 Task: Look for Airbnb properties in Faratsiho, Madagascar from 14th December, 2023 to 30th December, 2023 for 5 adults. Place can be entire room or private room with 5 bedrooms having 5 beds and 5 bathrooms. Property type can be house. Amenities needed are: wifi, TV, free parkinig on premises, gym, breakfast.
Action: Mouse pressed left at (477, 105)
Screenshot: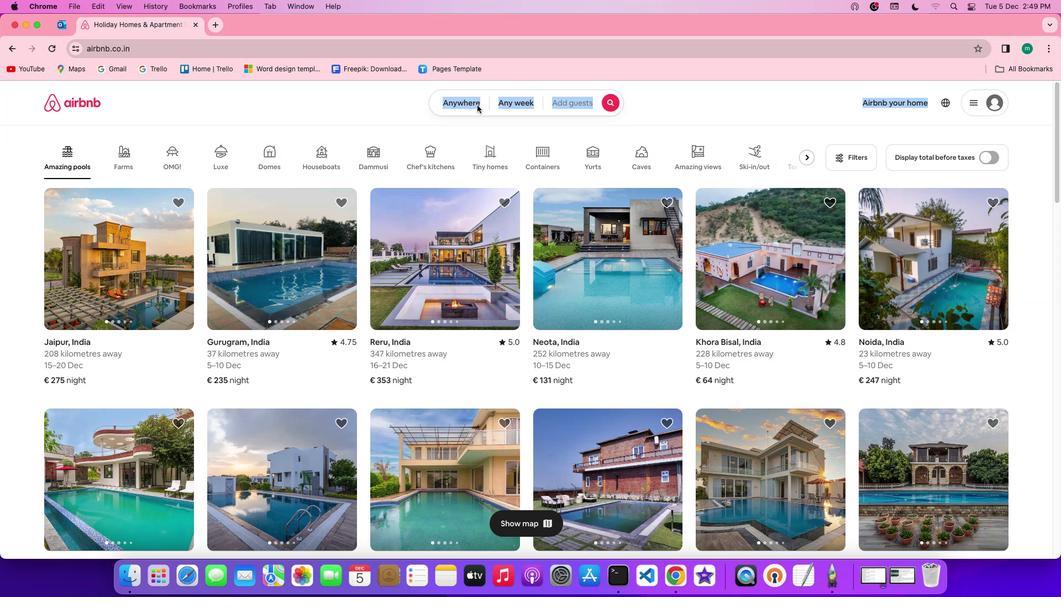 
Action: Mouse moved to (477, 105)
Screenshot: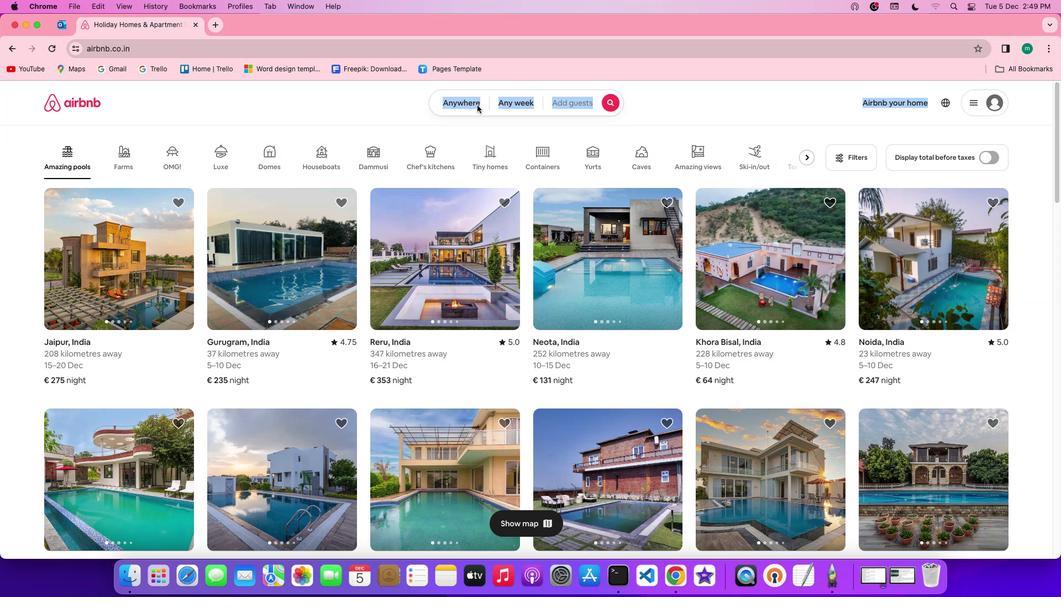 
Action: Mouse pressed left at (477, 105)
Screenshot: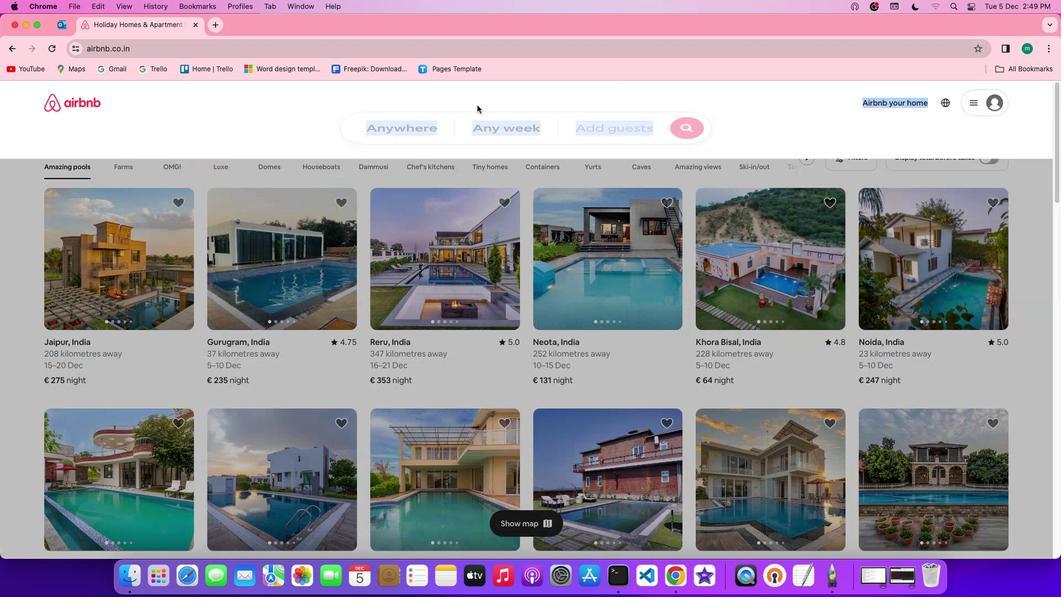 
Action: Mouse moved to (394, 142)
Screenshot: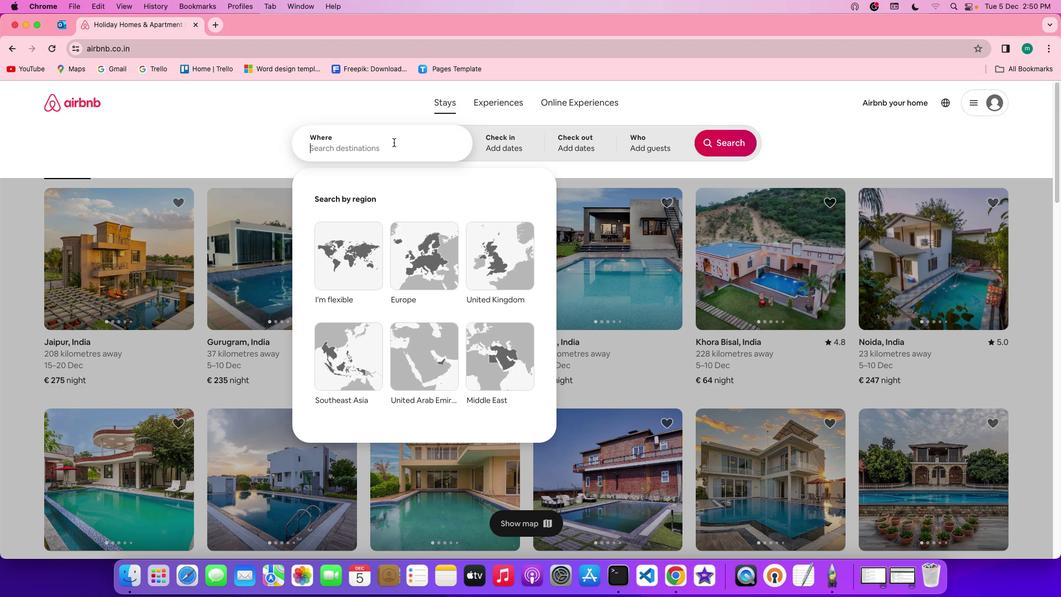 
Action: Mouse pressed left at (394, 142)
Screenshot: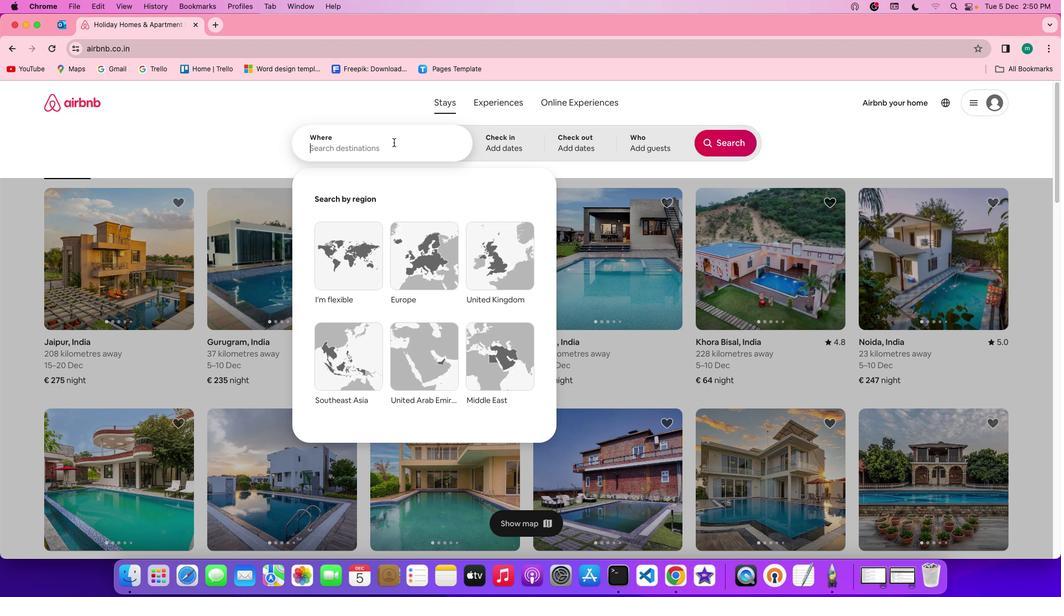 
Action: Key pressed Key.shift'F''a''r''a''t''s''i''h''o'','Key.spaceKey.shift'm''a''d''a''g''a''s''c''a''r'
Screenshot: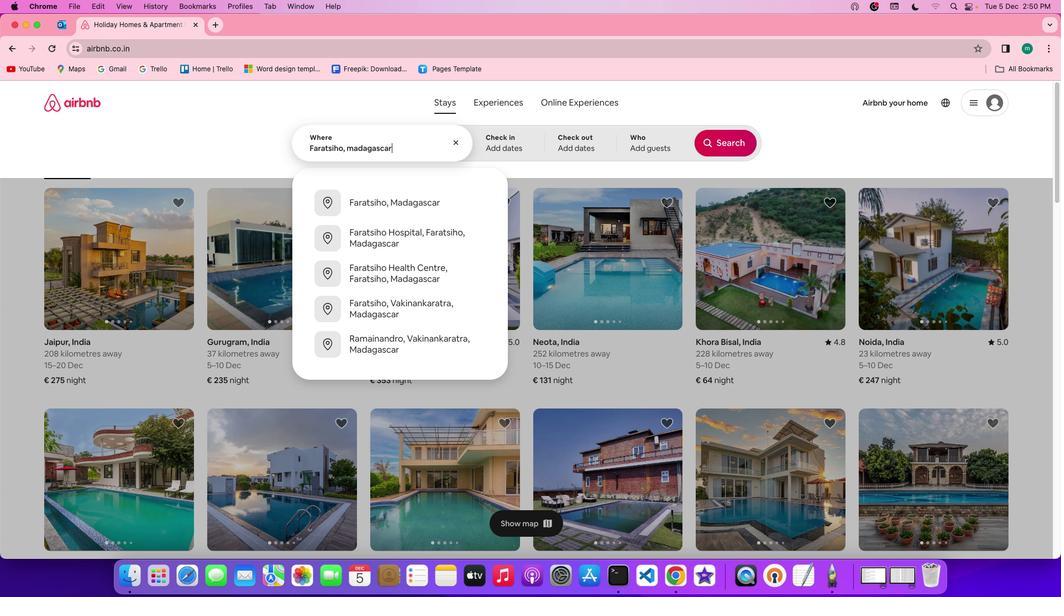 
Action: Mouse moved to (523, 144)
Screenshot: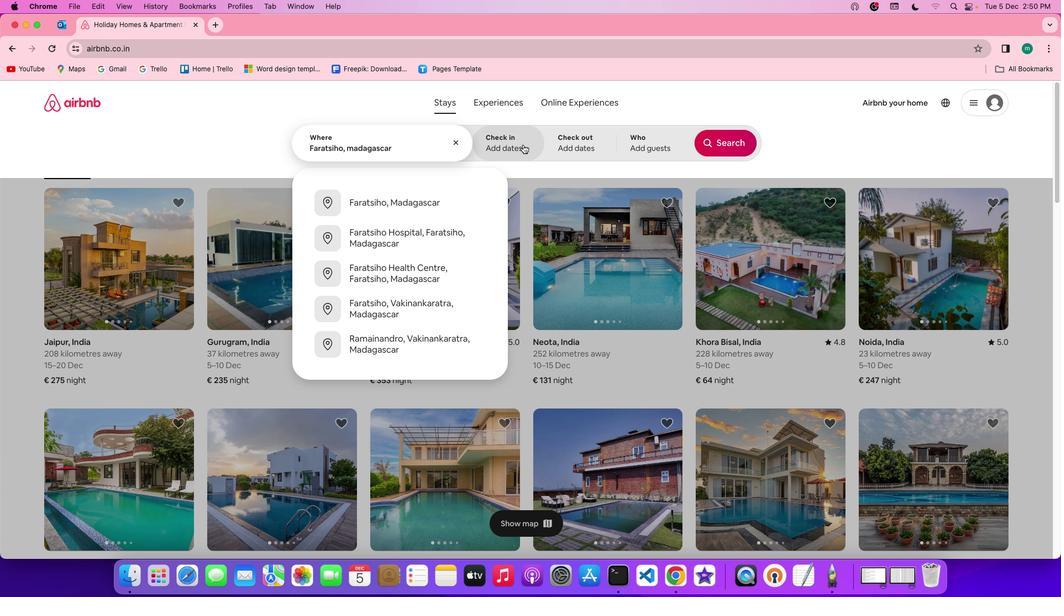 
Action: Mouse pressed left at (523, 144)
Screenshot: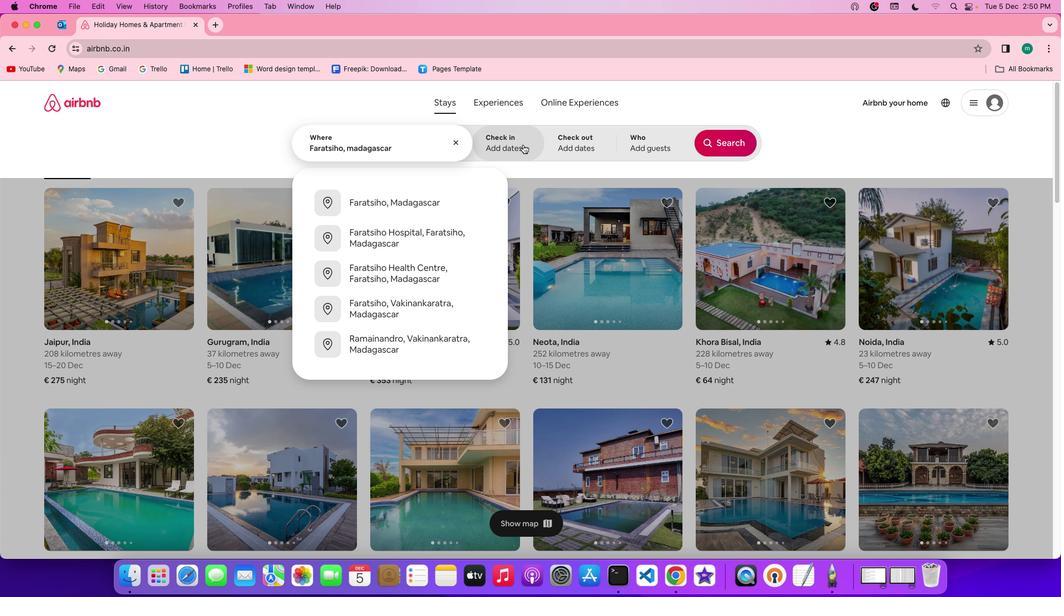 
Action: Mouse moved to (436, 336)
Screenshot: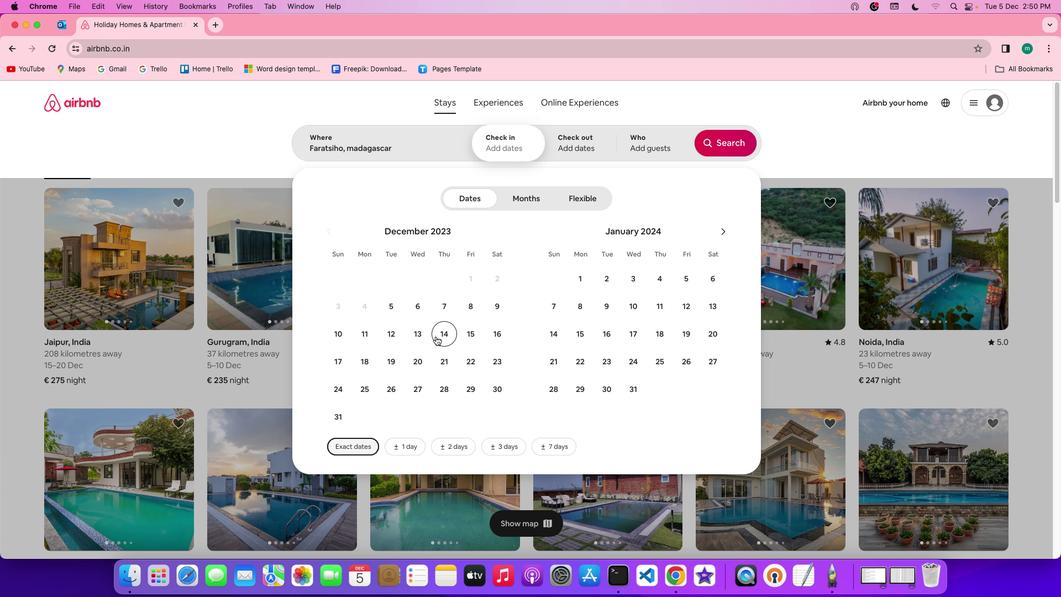 
Action: Mouse pressed left at (436, 336)
Screenshot: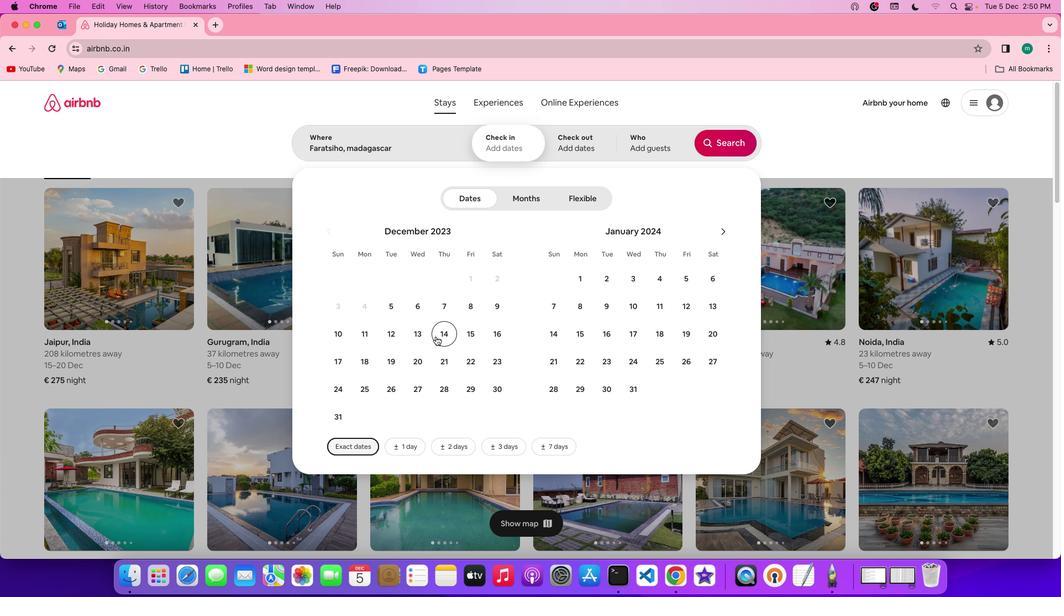 
Action: Mouse moved to (488, 384)
Screenshot: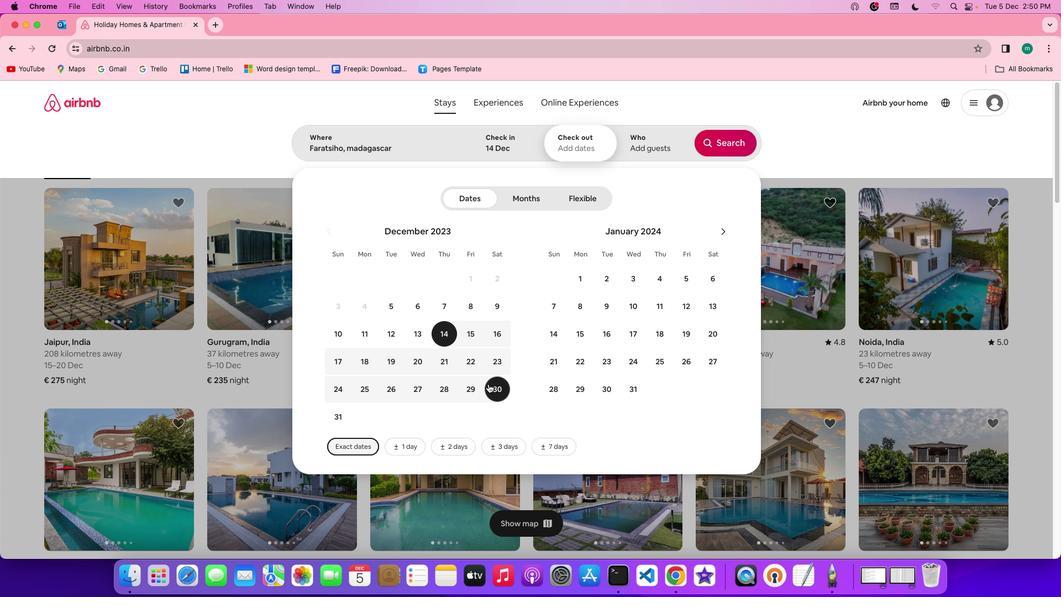 
Action: Mouse pressed left at (488, 384)
Screenshot: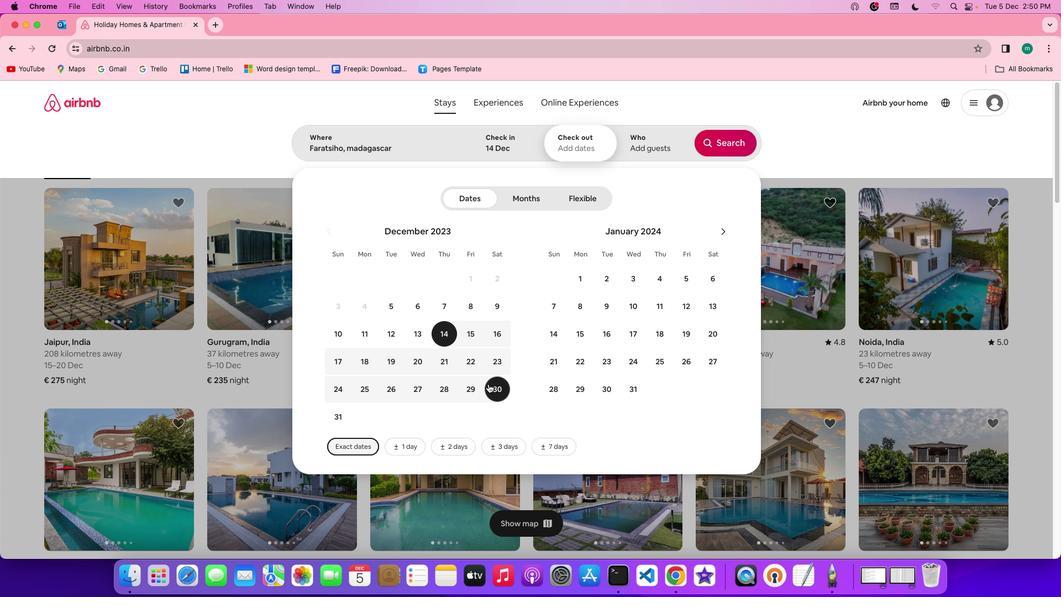 
Action: Mouse moved to (645, 150)
Screenshot: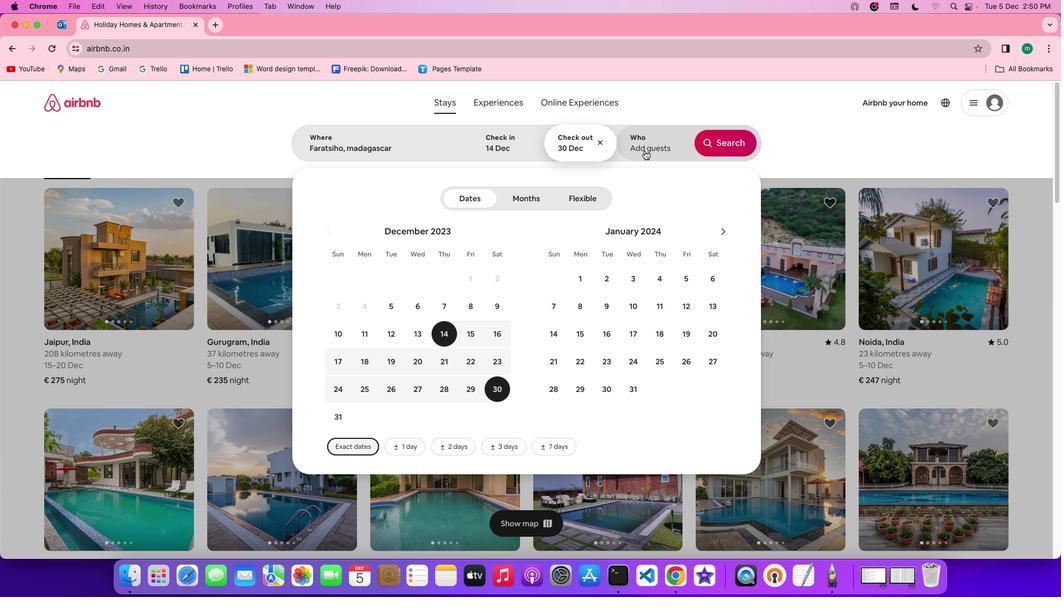 
Action: Mouse pressed left at (645, 150)
Screenshot: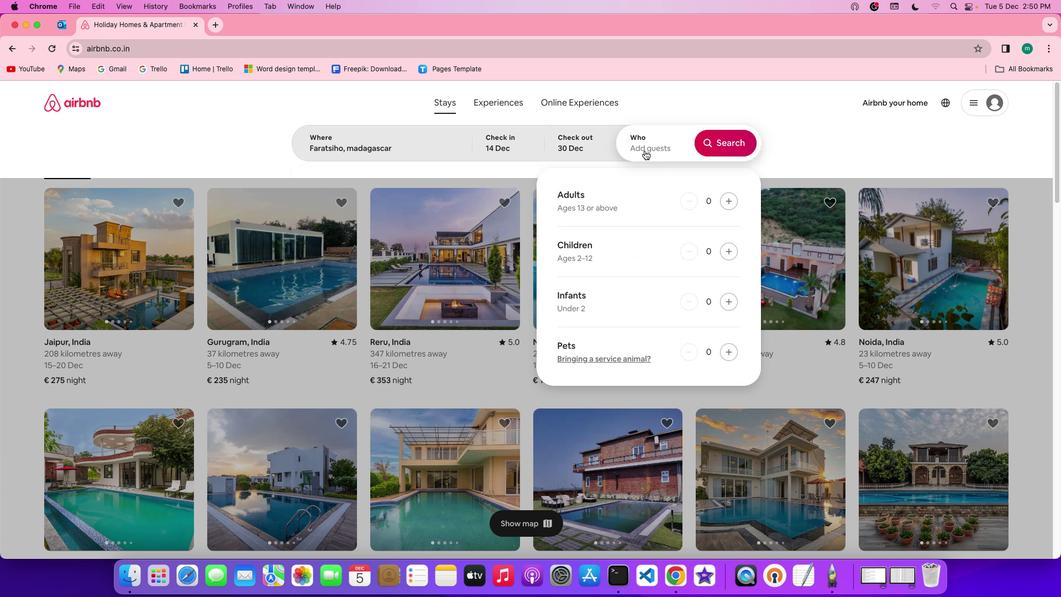 
Action: Mouse moved to (725, 202)
Screenshot: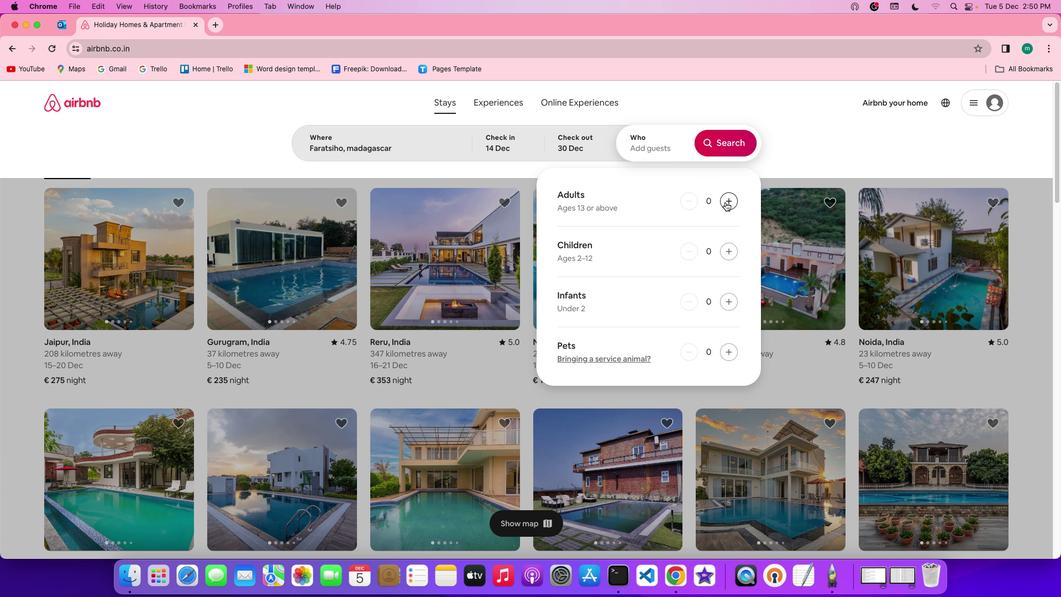 
Action: Mouse pressed left at (725, 202)
Screenshot: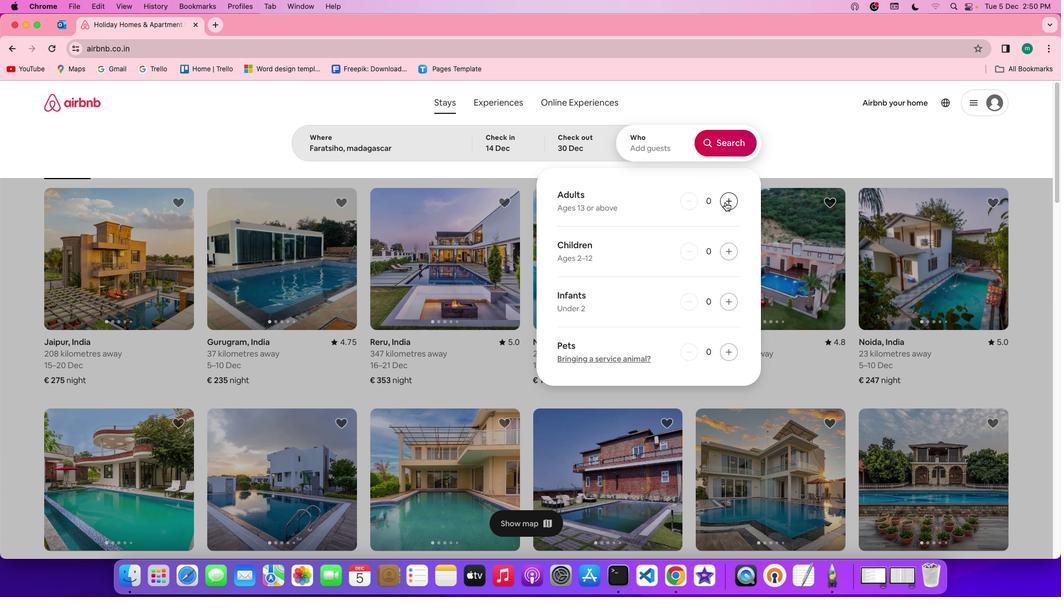 
Action: Mouse pressed left at (725, 202)
Screenshot: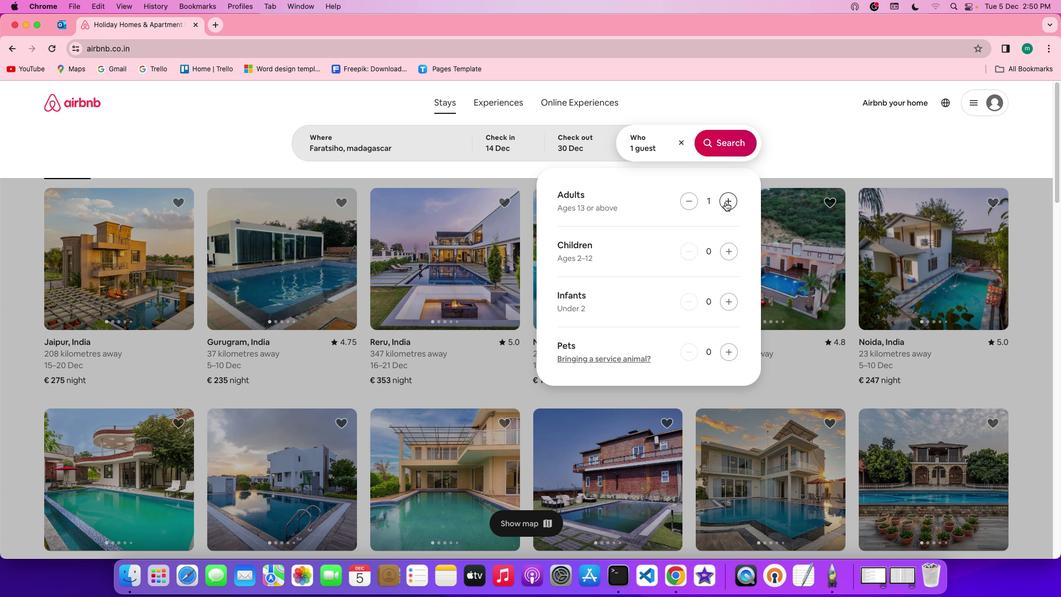 
Action: Mouse pressed left at (725, 202)
Screenshot: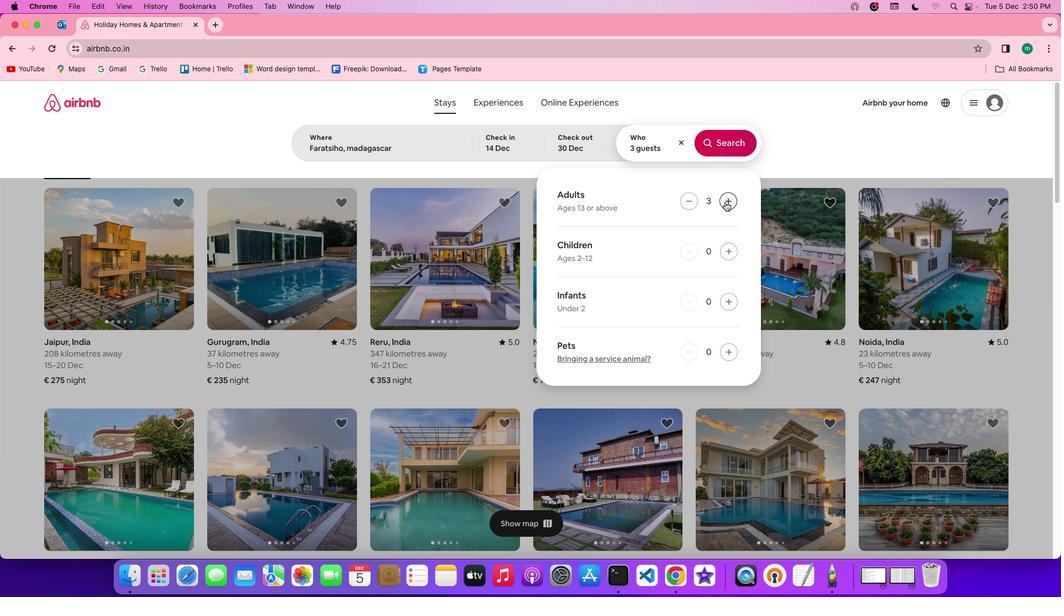 
Action: Mouse pressed left at (725, 202)
Screenshot: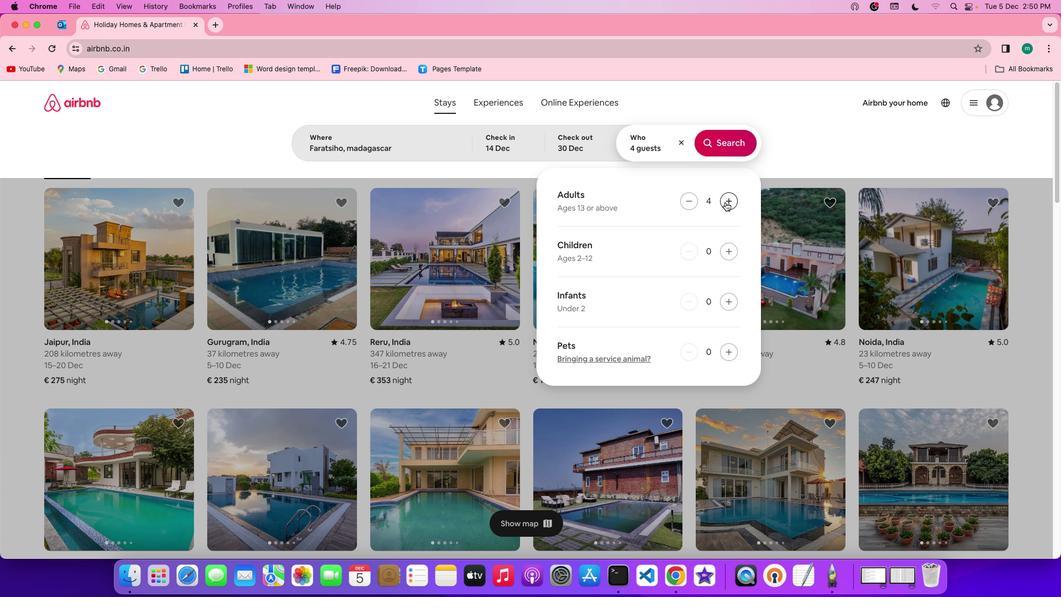 
Action: Mouse pressed left at (725, 202)
Screenshot: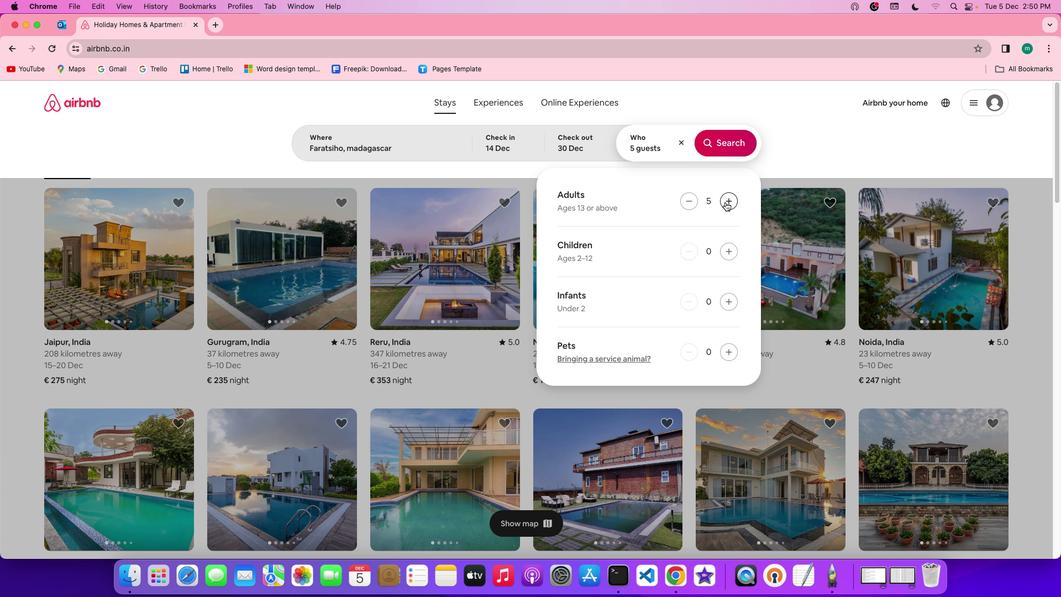 
Action: Mouse moved to (731, 149)
Screenshot: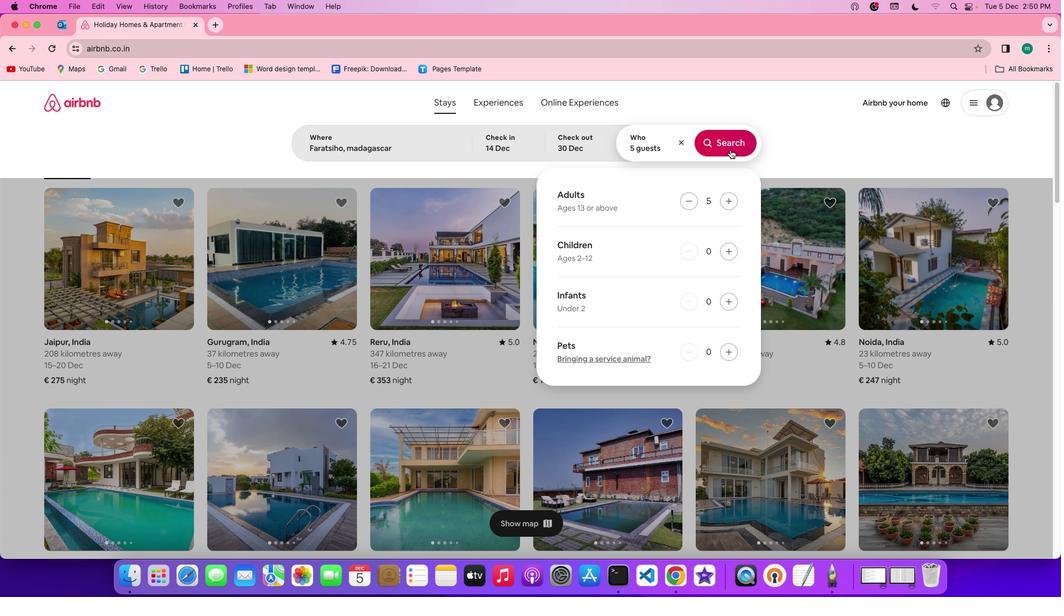 
Action: Mouse pressed left at (731, 149)
Screenshot: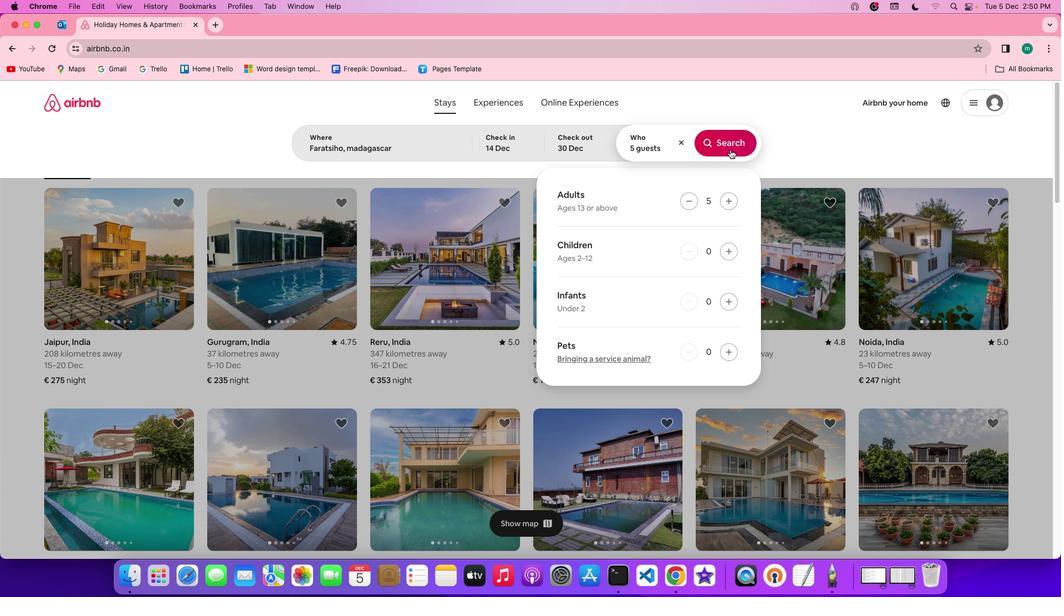 
Action: Mouse moved to (891, 150)
Screenshot: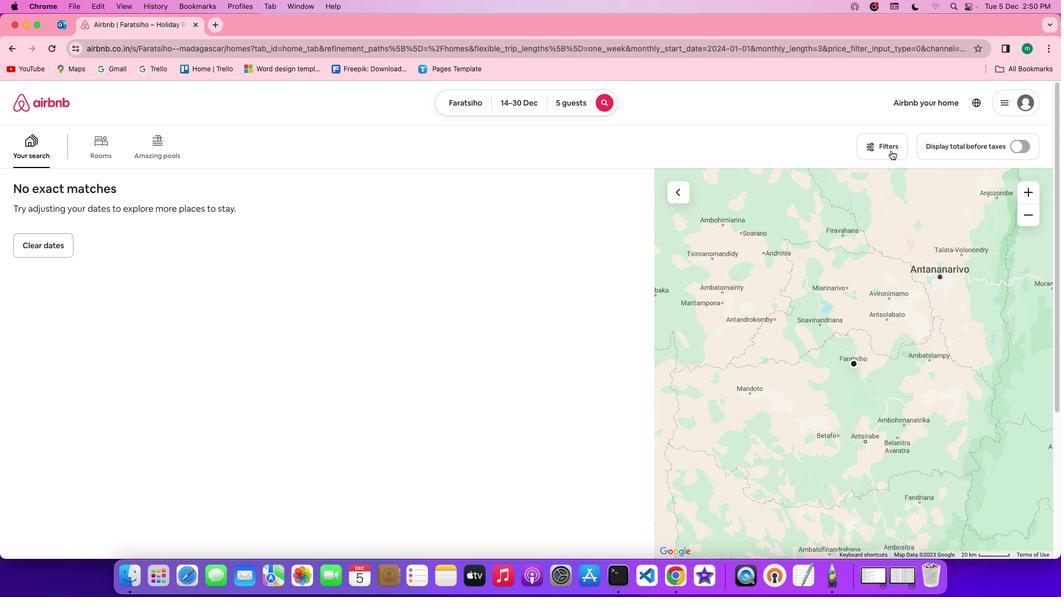 
Action: Mouse pressed left at (891, 150)
Screenshot: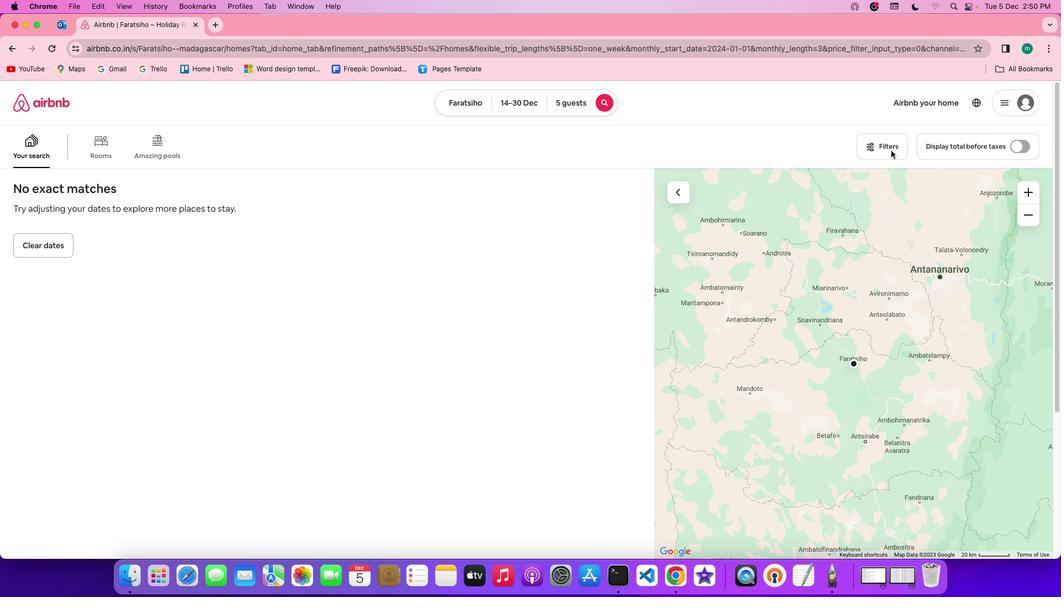 
Action: Mouse moved to (503, 343)
Screenshot: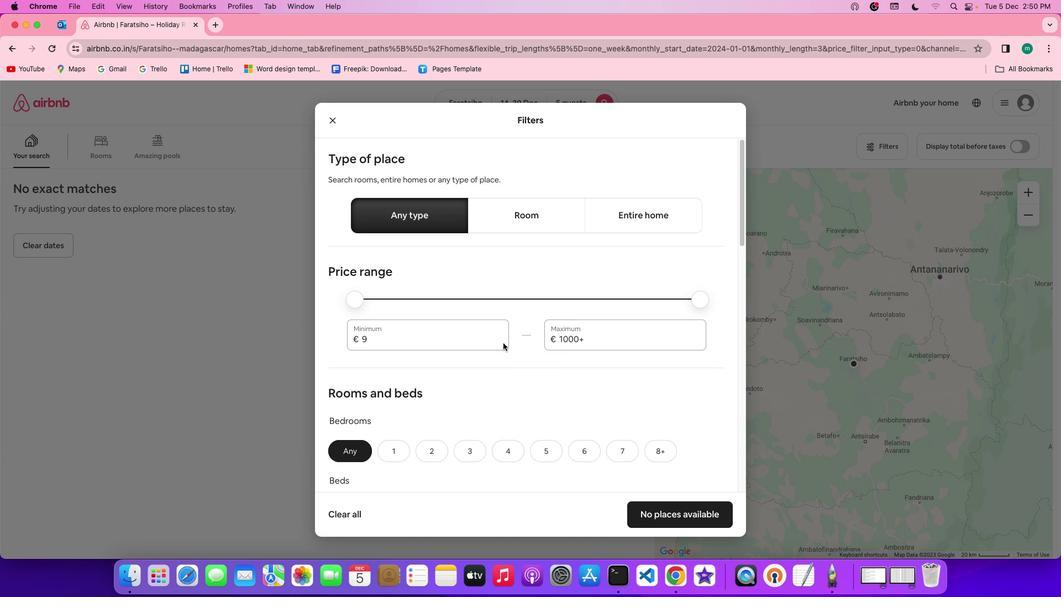 
Action: Mouse scrolled (503, 343) with delta (0, 0)
Screenshot: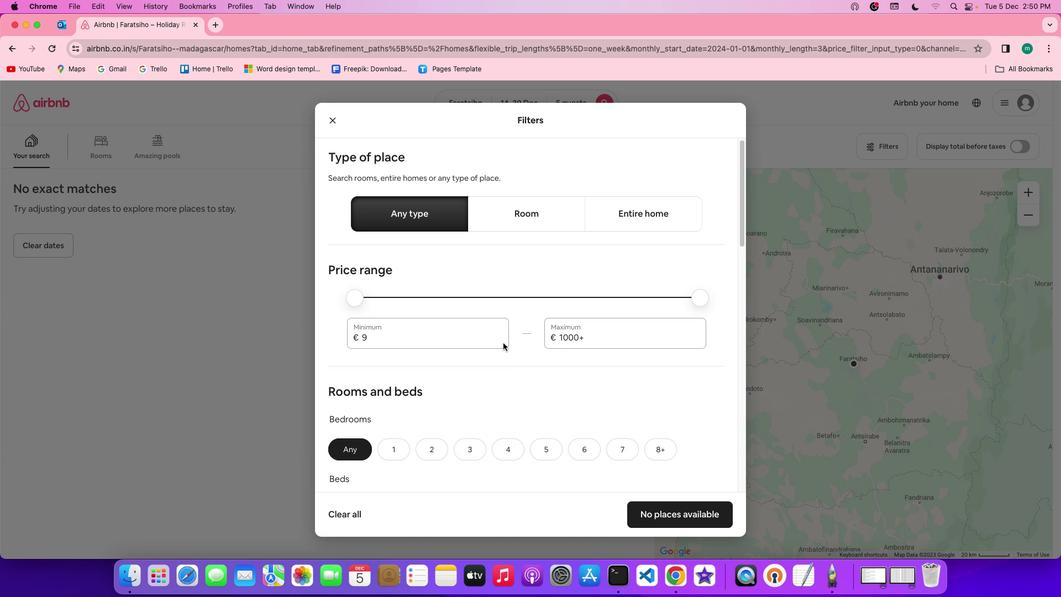 
Action: Mouse scrolled (503, 343) with delta (0, 0)
Screenshot: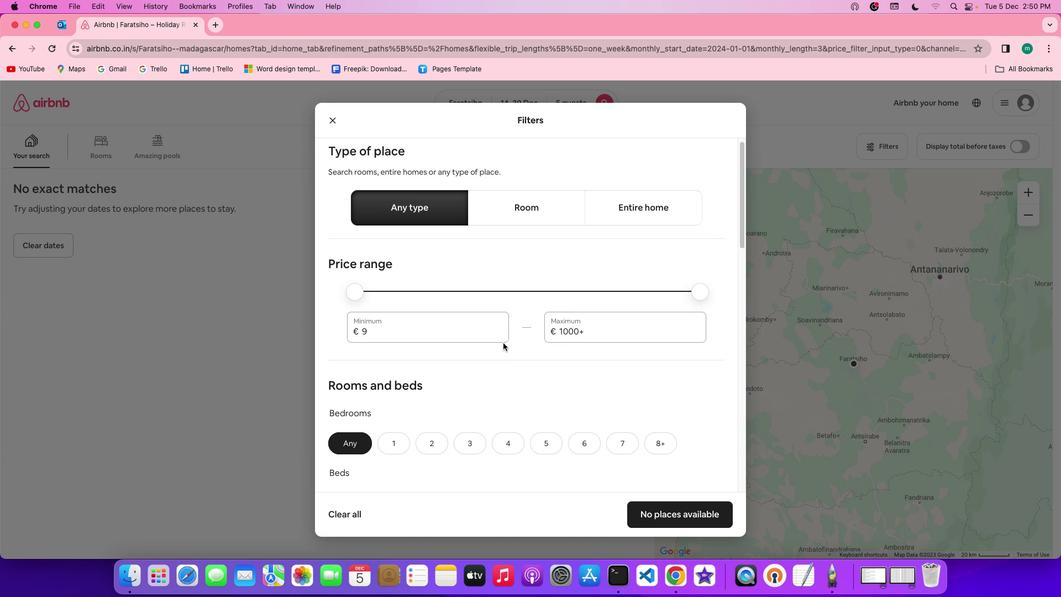 
Action: Mouse scrolled (503, 343) with delta (0, 0)
Screenshot: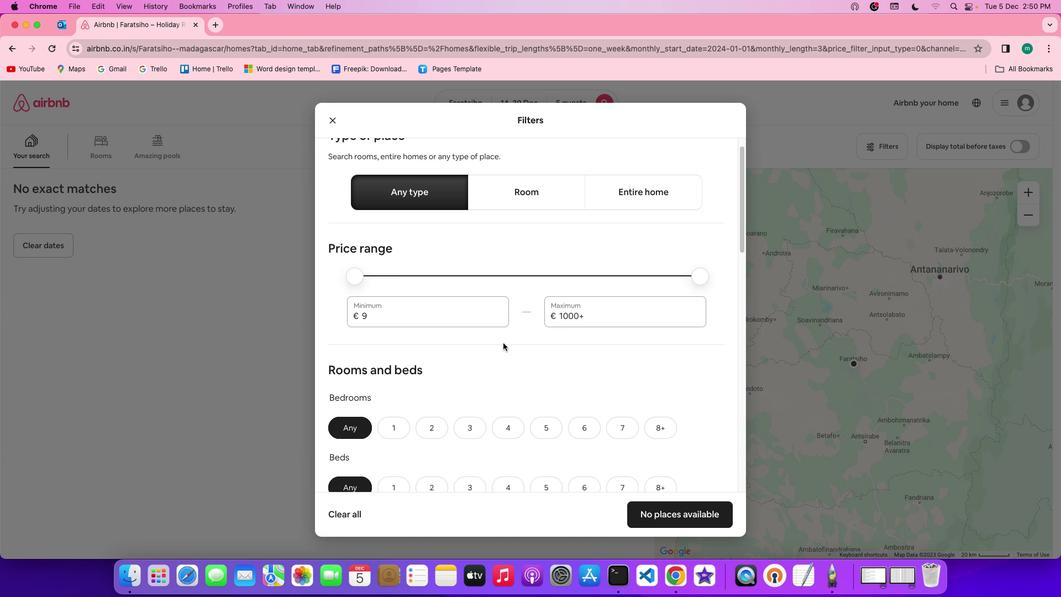
Action: Mouse scrolled (503, 343) with delta (0, 0)
Screenshot: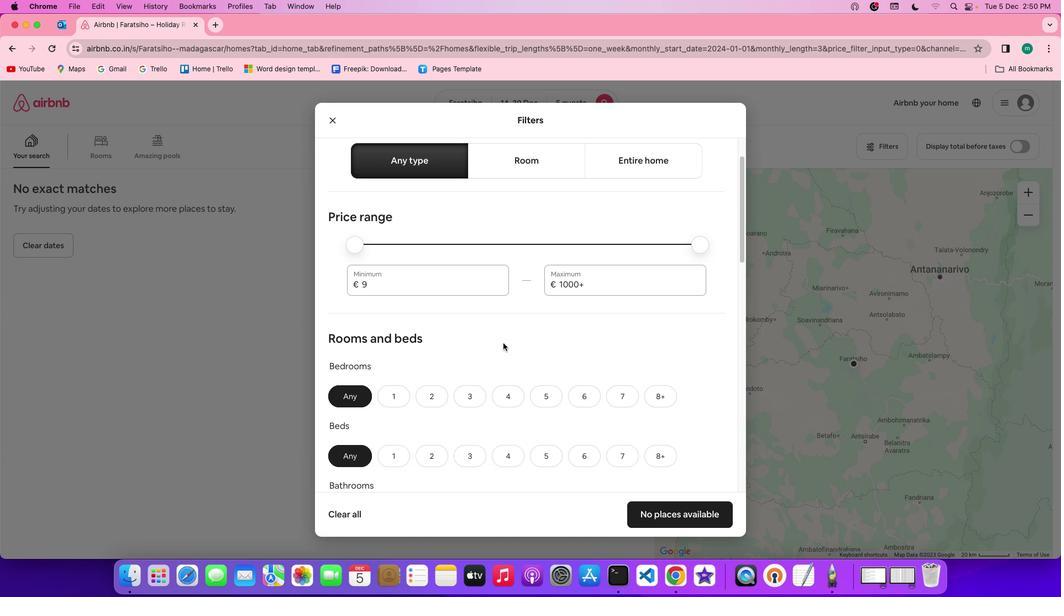 
Action: Mouse scrolled (503, 343) with delta (0, 0)
Screenshot: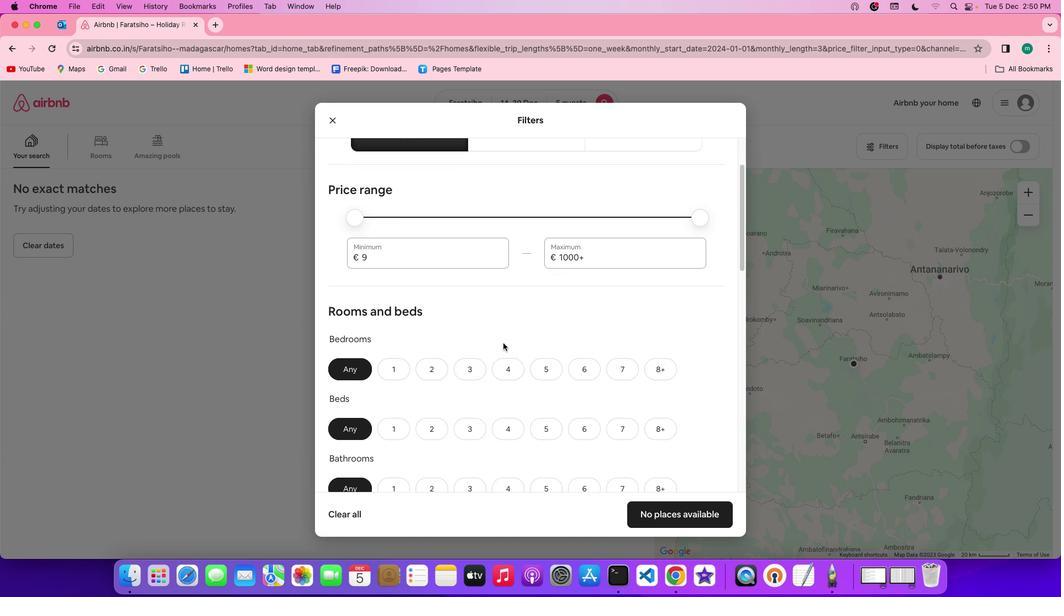 
Action: Mouse scrolled (503, 343) with delta (0, 0)
Screenshot: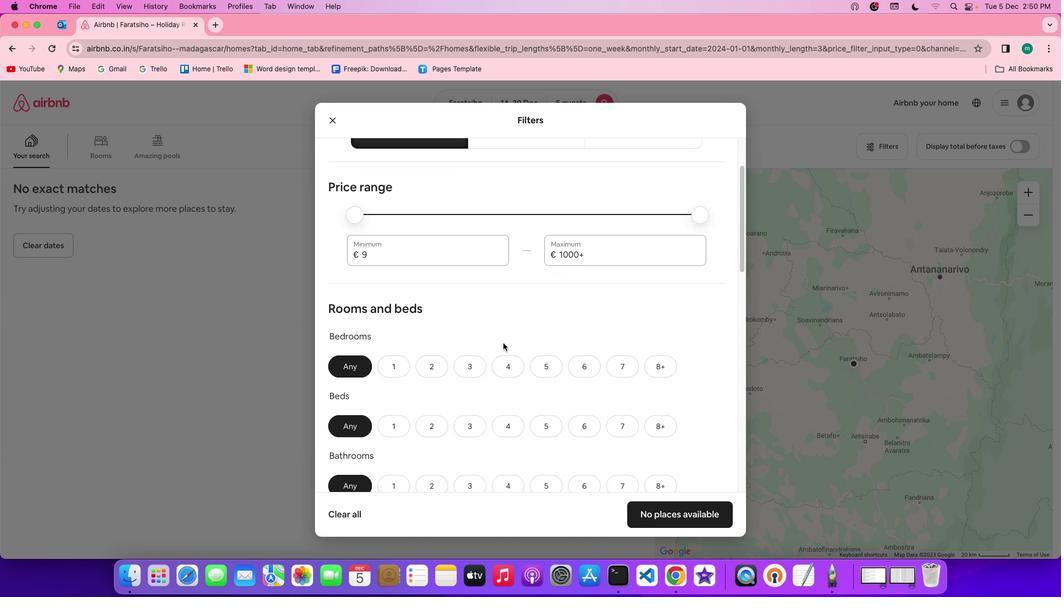 
Action: Mouse scrolled (503, 343) with delta (0, 0)
Screenshot: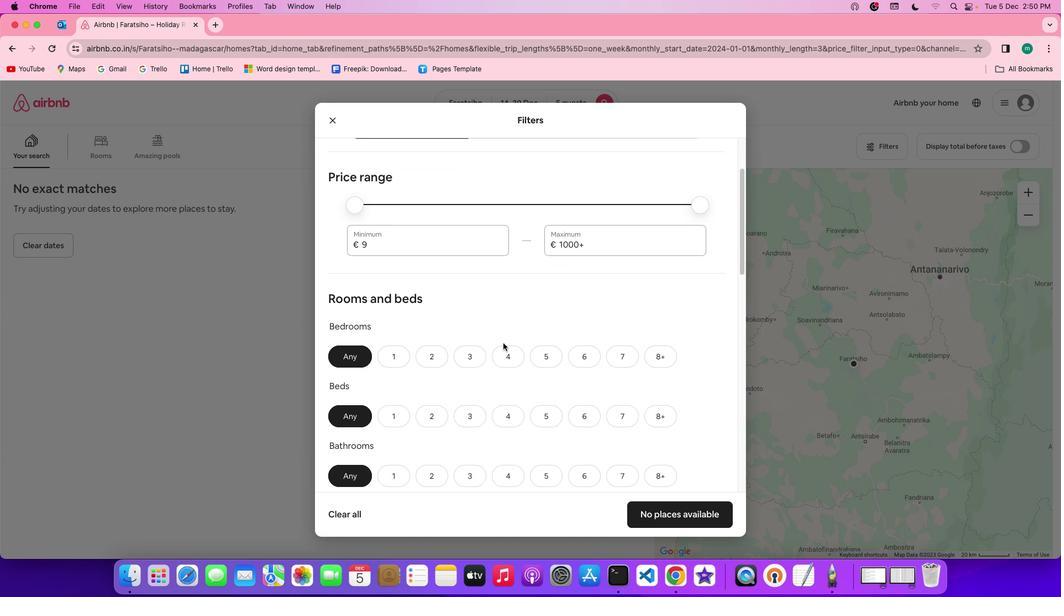 
Action: Mouse scrolled (503, 343) with delta (0, 0)
Screenshot: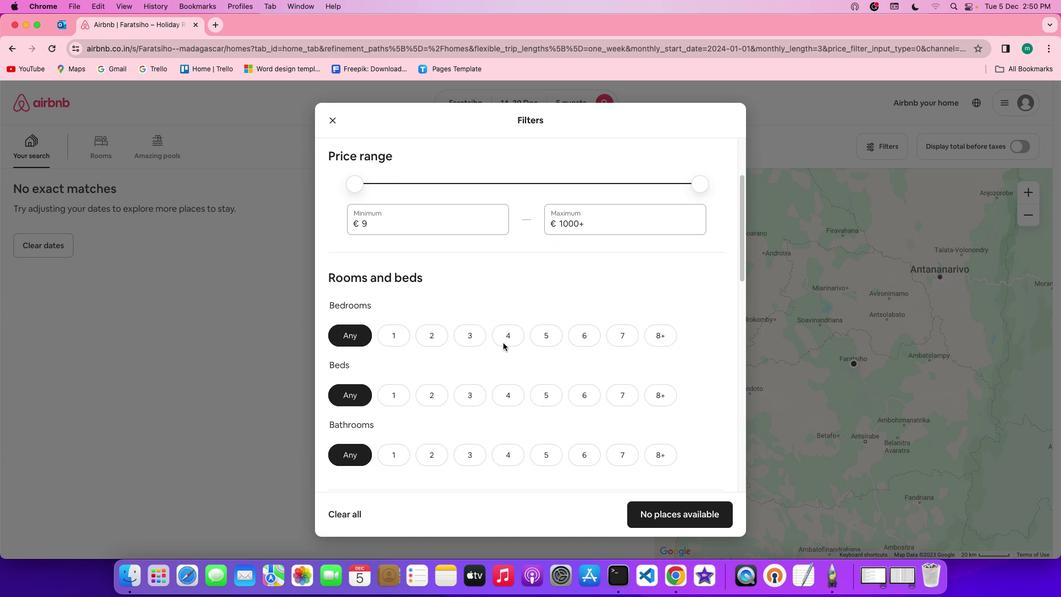 
Action: Mouse moved to (538, 321)
Screenshot: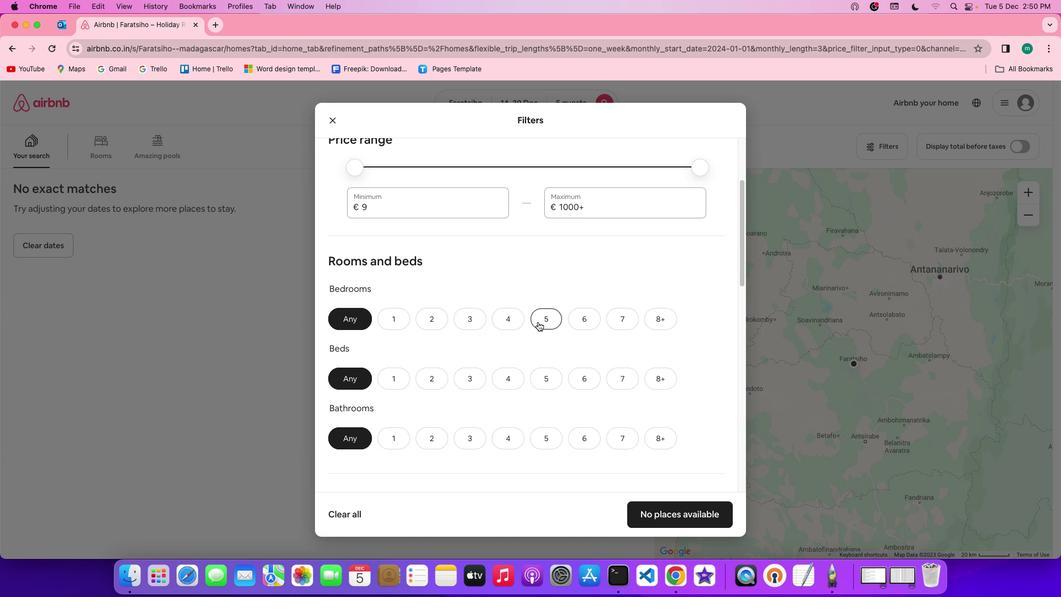 
Action: Mouse pressed left at (538, 321)
Screenshot: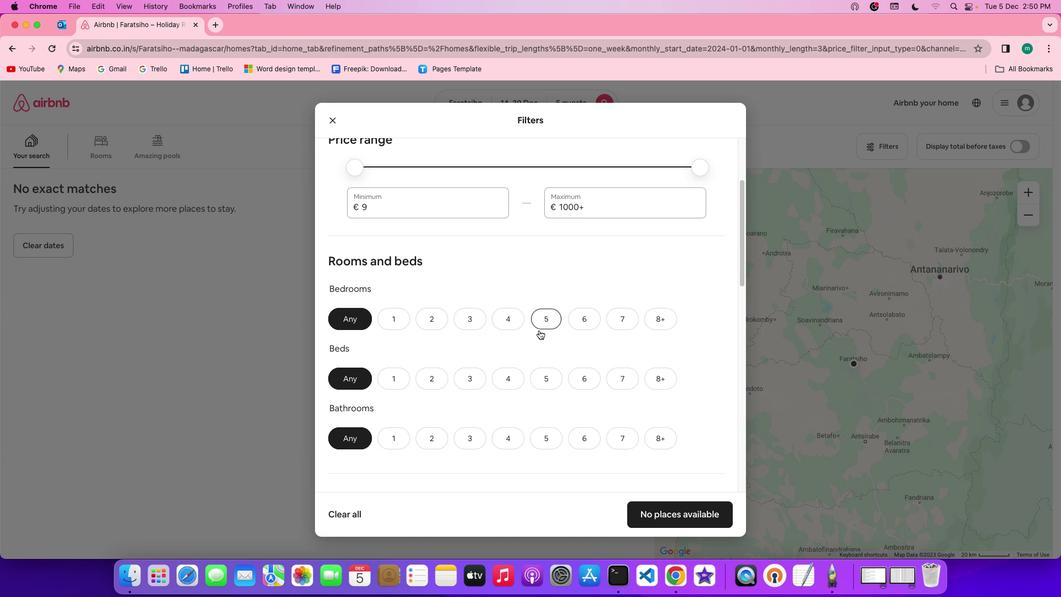 
Action: Mouse moved to (540, 390)
Screenshot: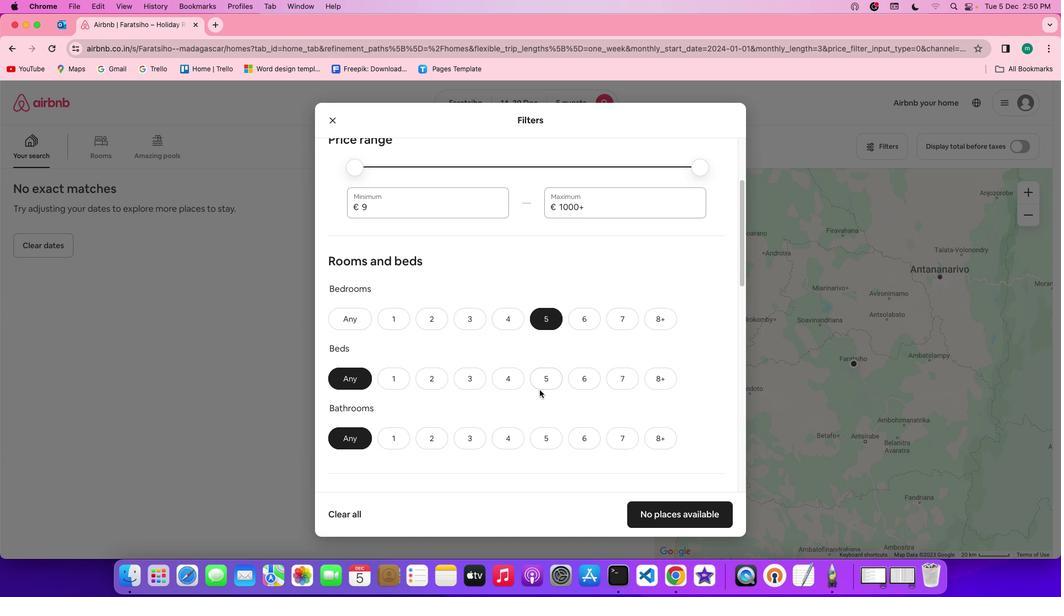 
Action: Mouse pressed left at (540, 390)
Screenshot: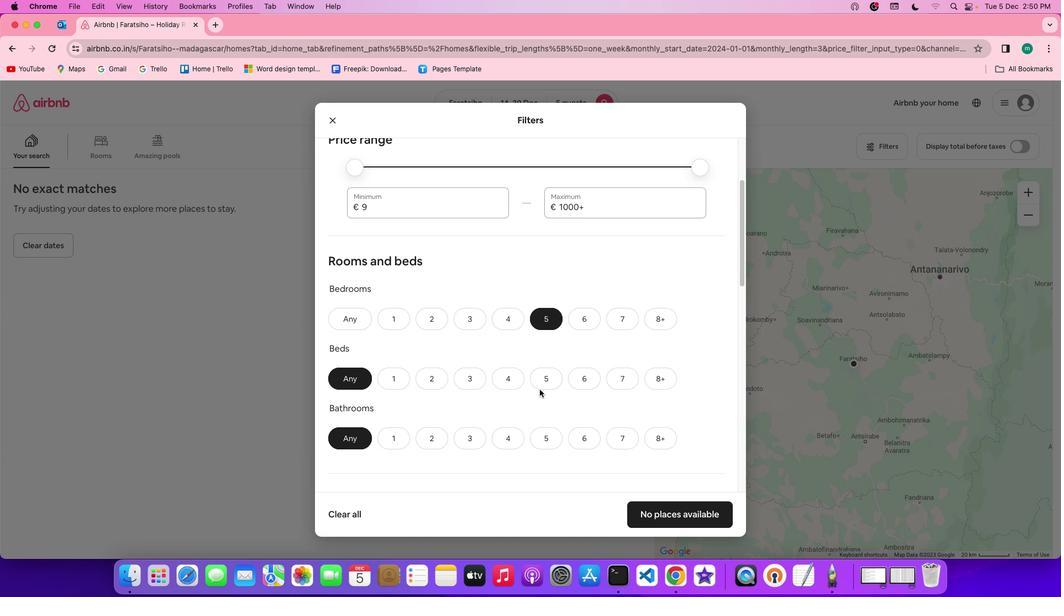 
Action: Mouse moved to (543, 382)
Screenshot: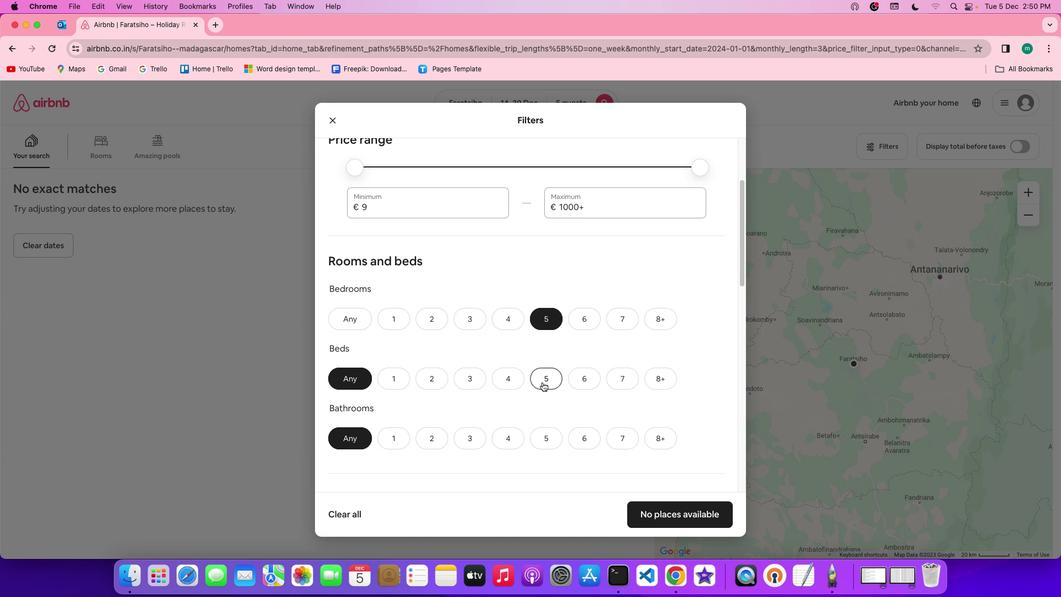 
Action: Mouse pressed left at (543, 382)
Screenshot: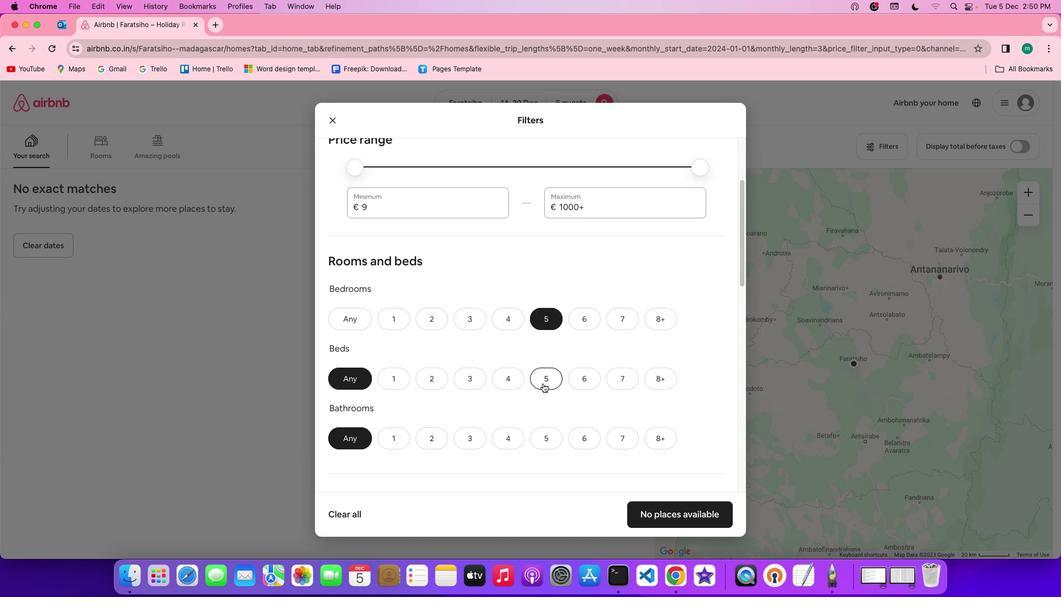 
Action: Mouse moved to (545, 444)
Screenshot: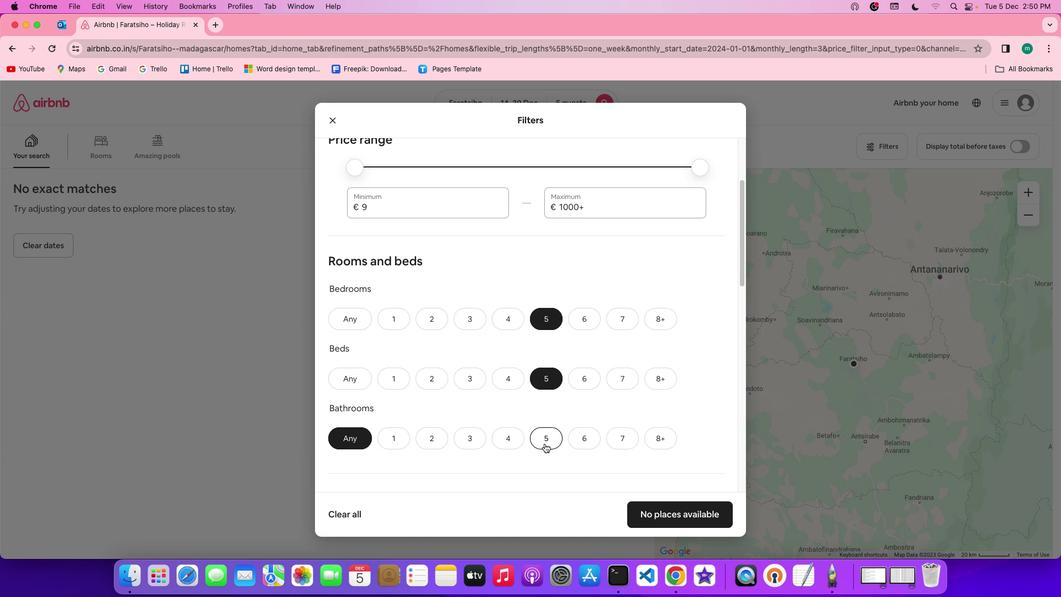 
Action: Mouse pressed left at (545, 444)
Screenshot: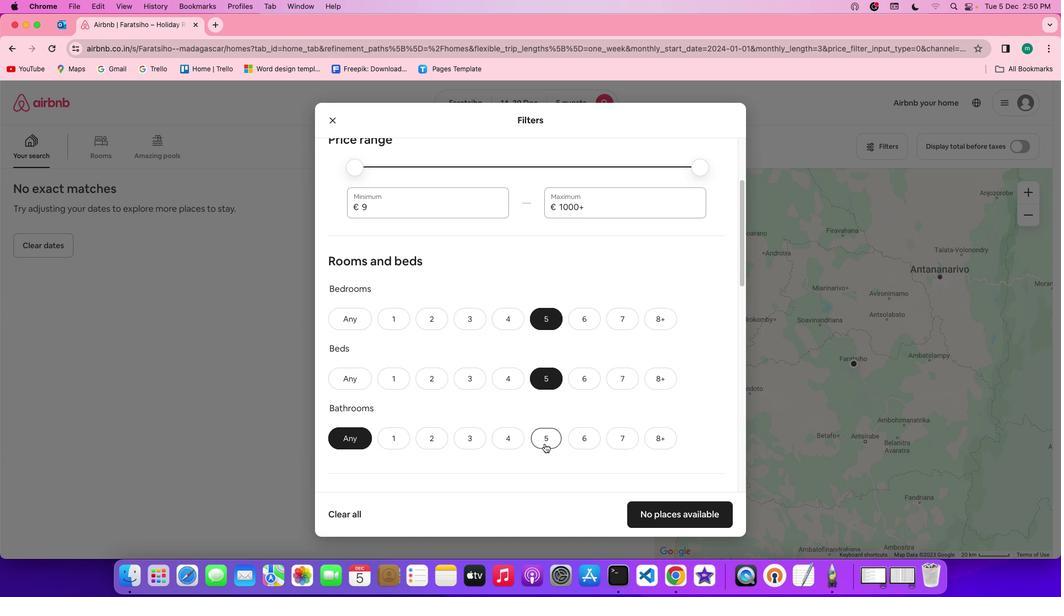 
Action: Mouse moved to (616, 428)
Screenshot: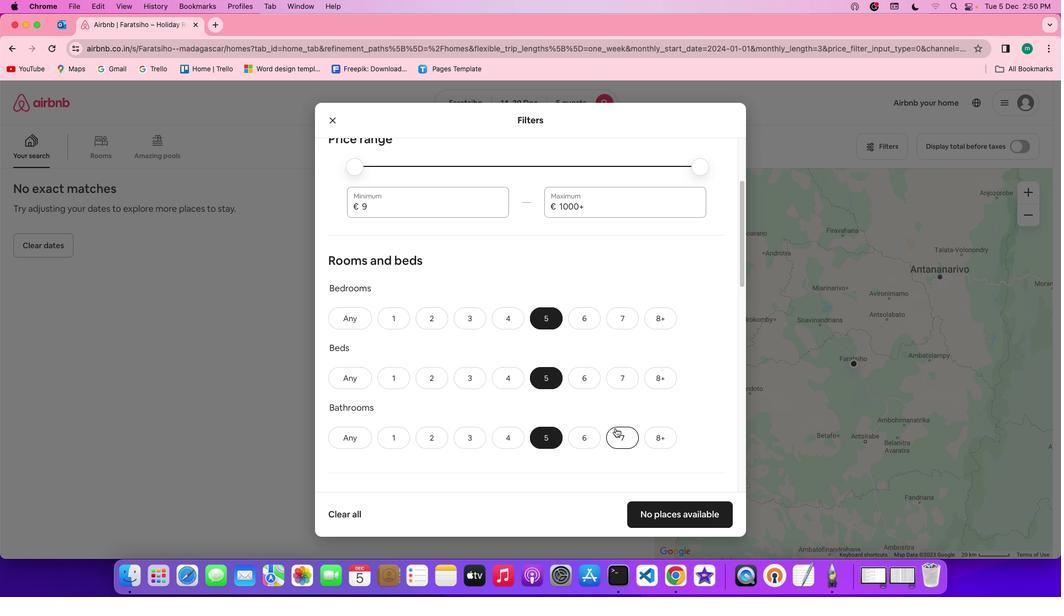 
Action: Mouse scrolled (616, 428) with delta (0, 0)
Screenshot: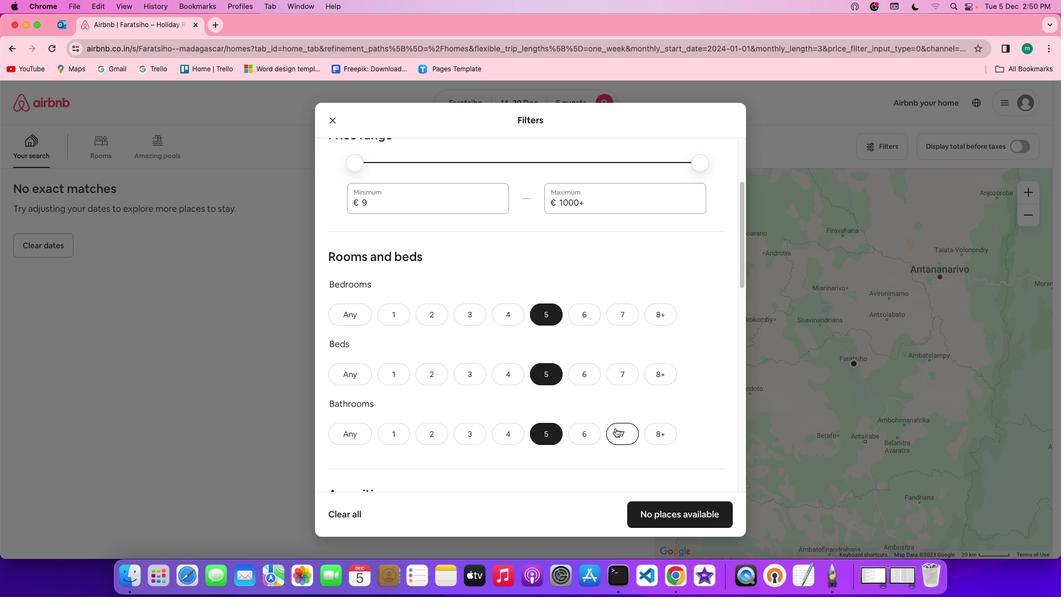 
Action: Mouse scrolled (616, 428) with delta (0, 0)
Screenshot: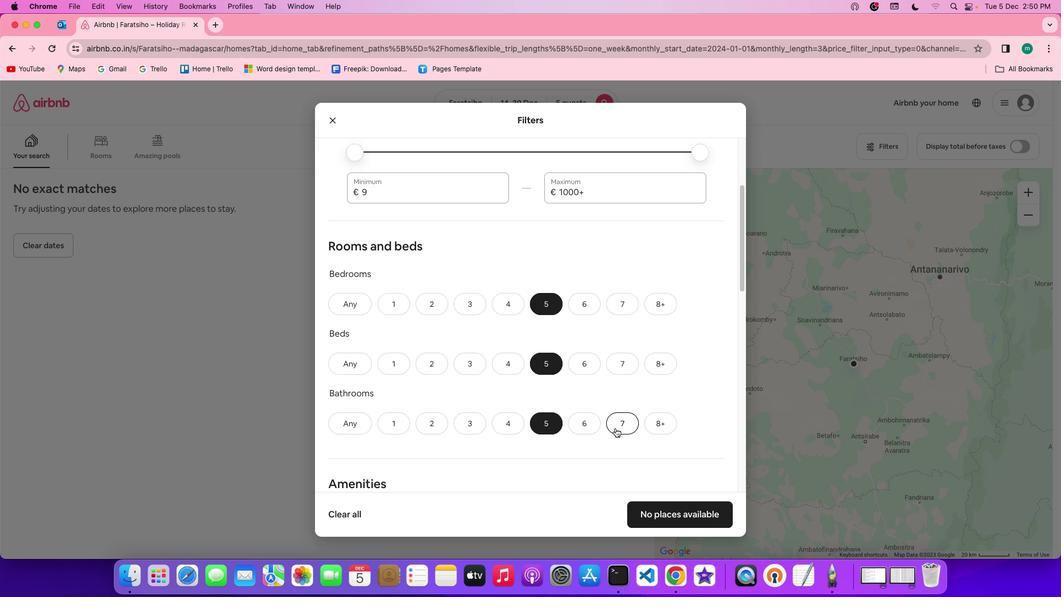 
Action: Mouse scrolled (616, 428) with delta (0, -1)
Screenshot: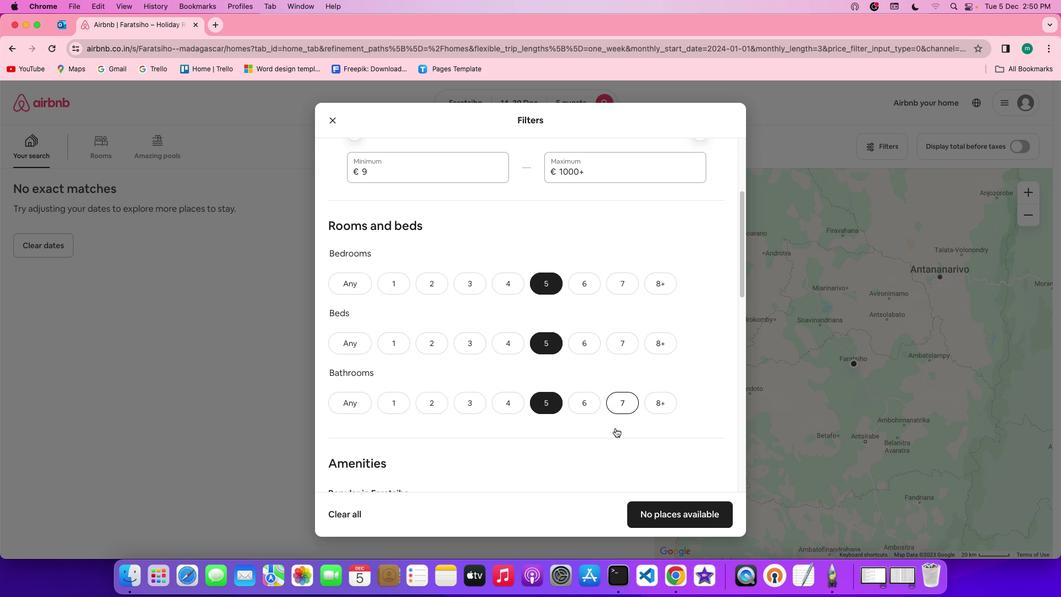 
Action: Mouse scrolled (616, 428) with delta (0, -1)
Screenshot: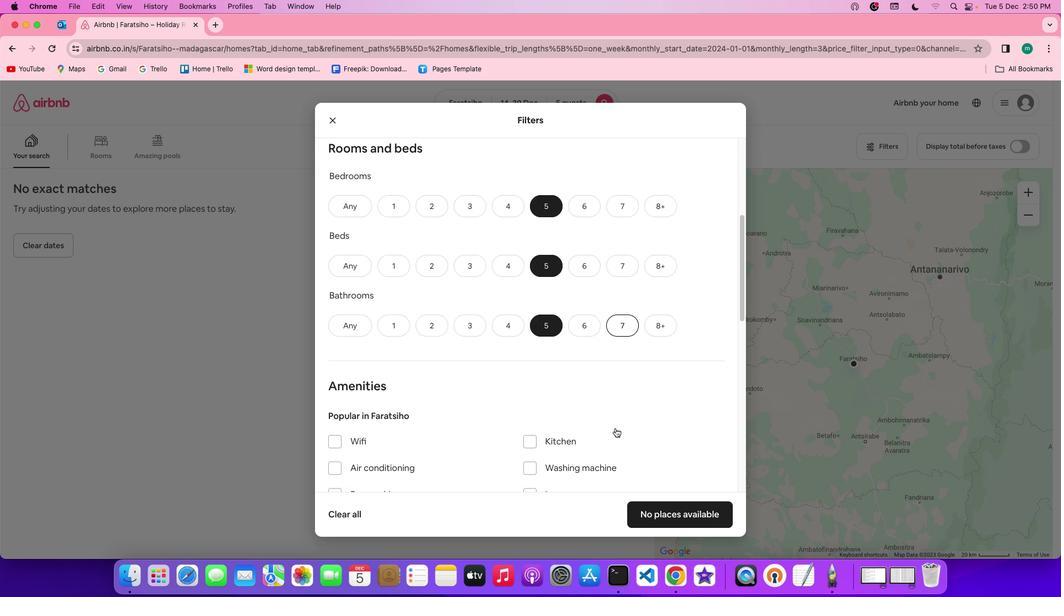 
Action: Mouse moved to (616, 427)
Screenshot: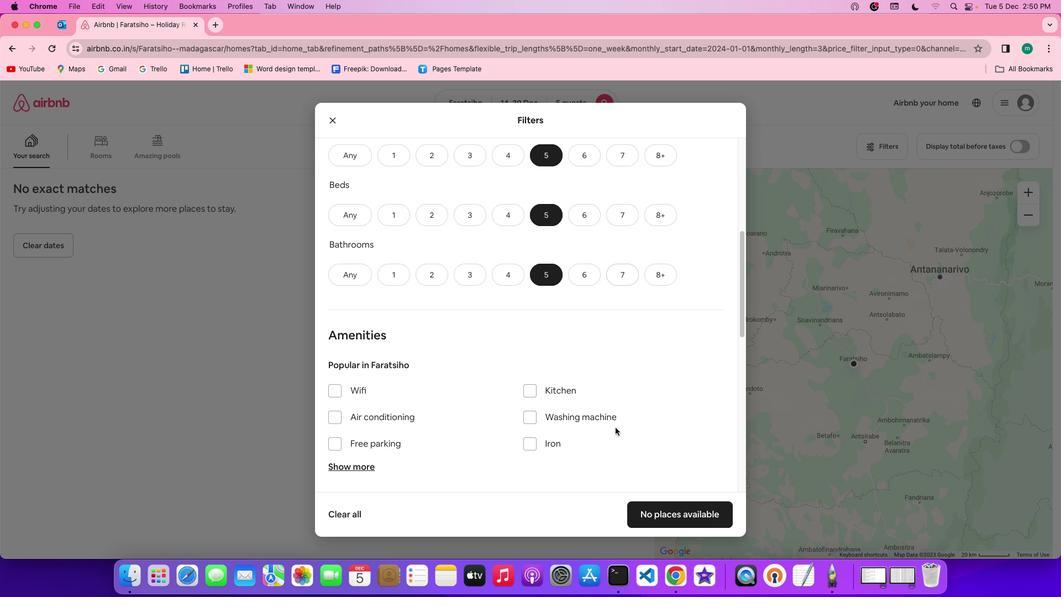 
Action: Mouse scrolled (616, 427) with delta (0, 0)
Screenshot: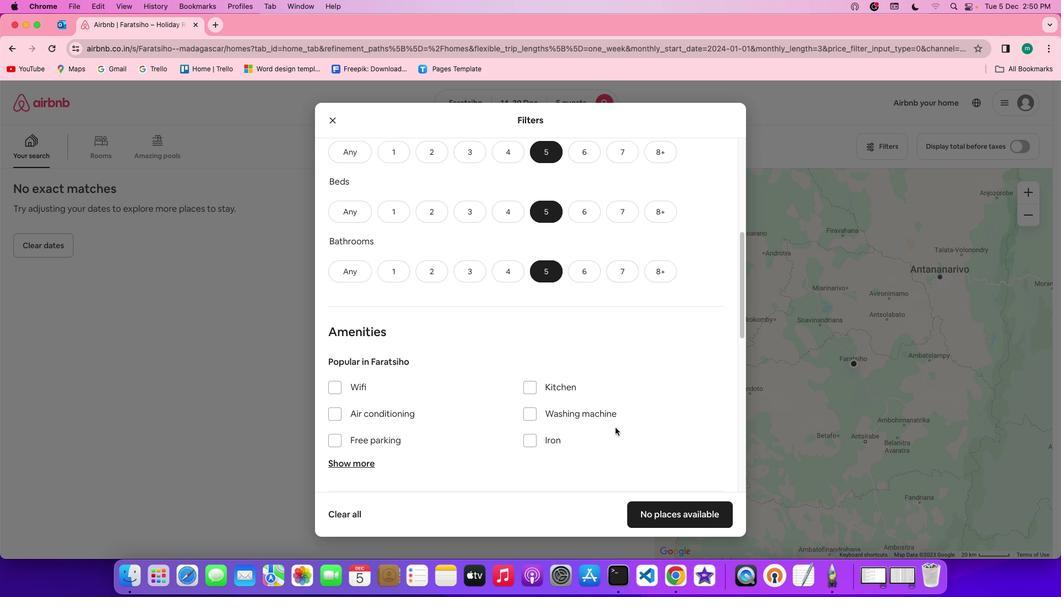 
Action: Mouse scrolled (616, 427) with delta (0, 0)
Screenshot: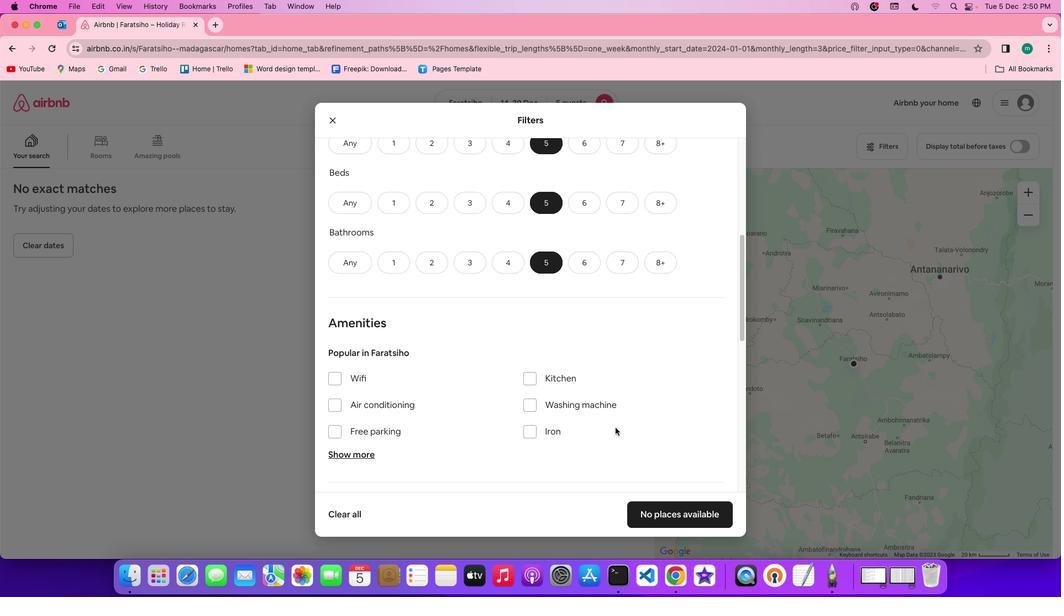 
Action: Mouse scrolled (616, 427) with delta (0, -1)
Screenshot: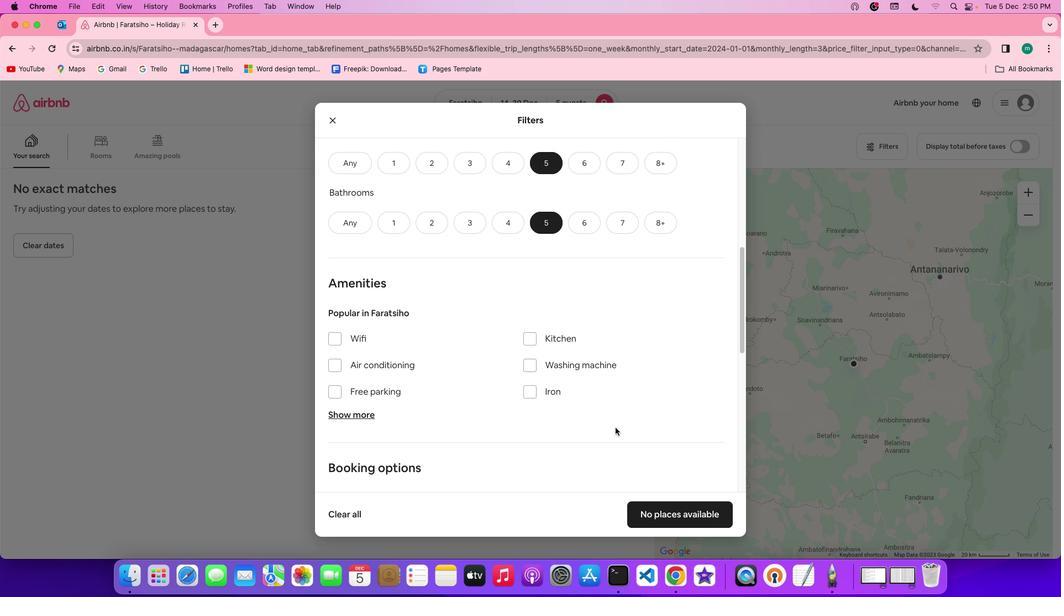 
Action: Mouse scrolled (616, 427) with delta (0, -1)
Screenshot: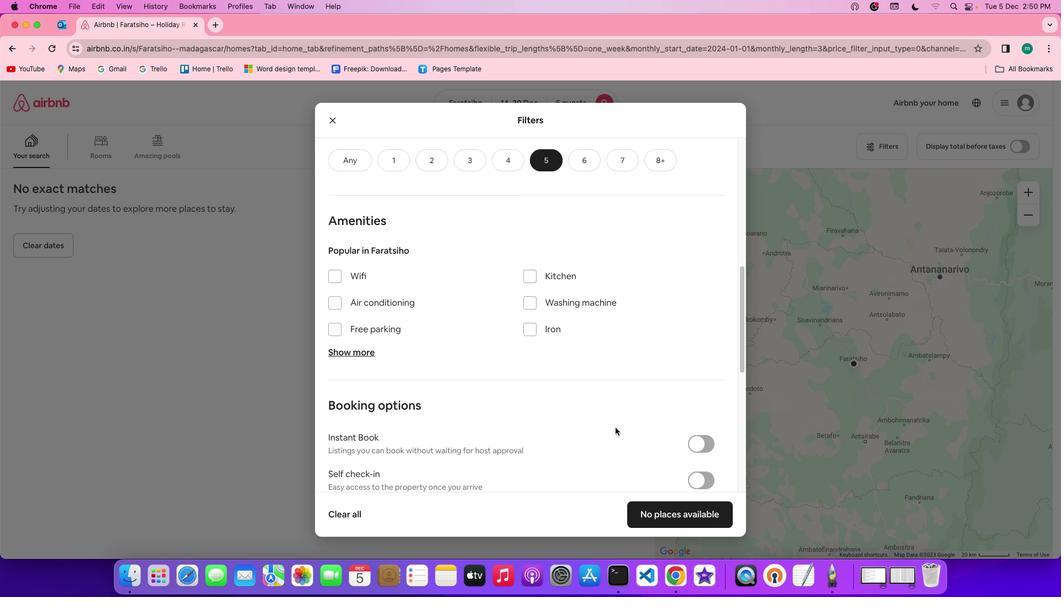 
Action: Mouse scrolled (616, 427) with delta (0, 0)
Screenshot: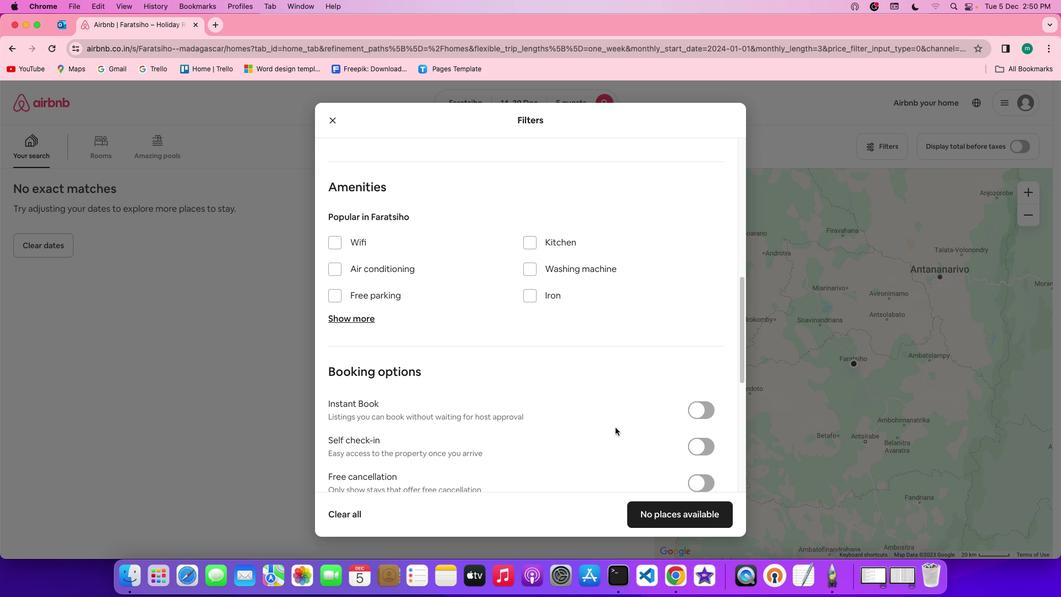
Action: Mouse scrolled (616, 427) with delta (0, 0)
Screenshot: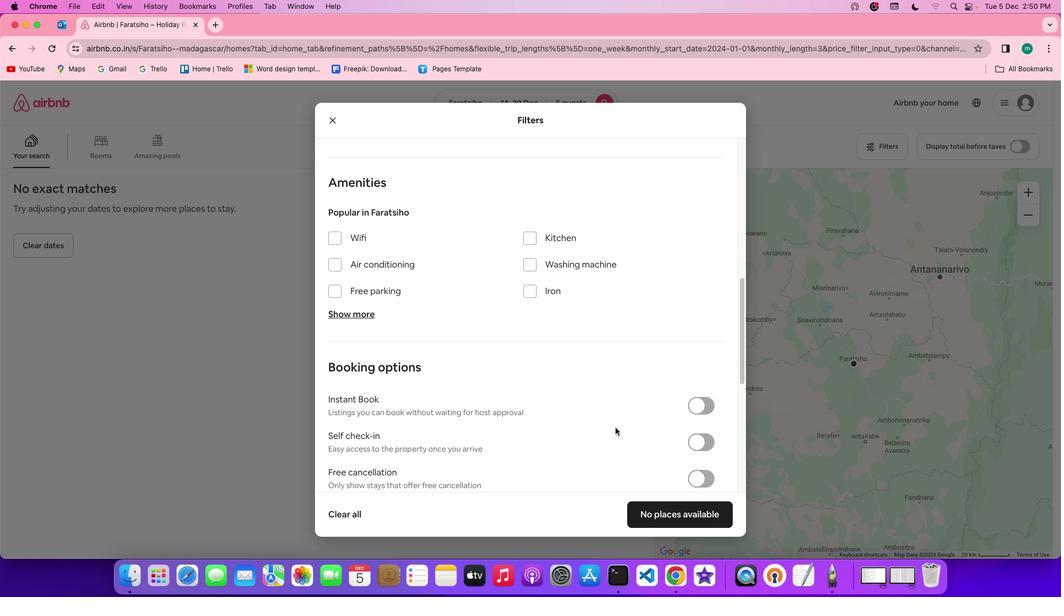 
Action: Mouse scrolled (616, 427) with delta (0, 0)
Screenshot: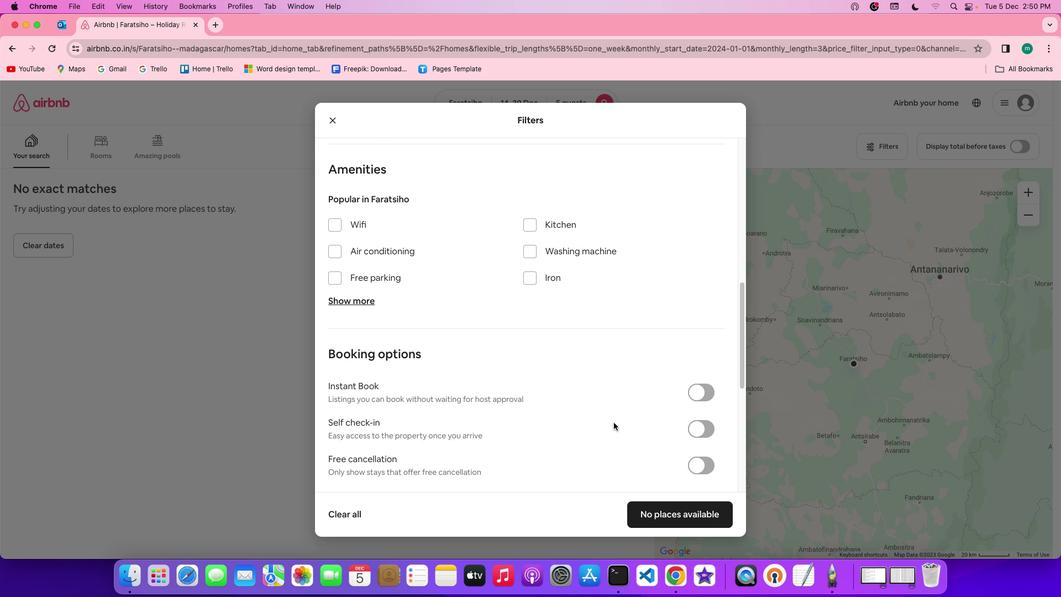 
Action: Mouse moved to (332, 219)
Screenshot: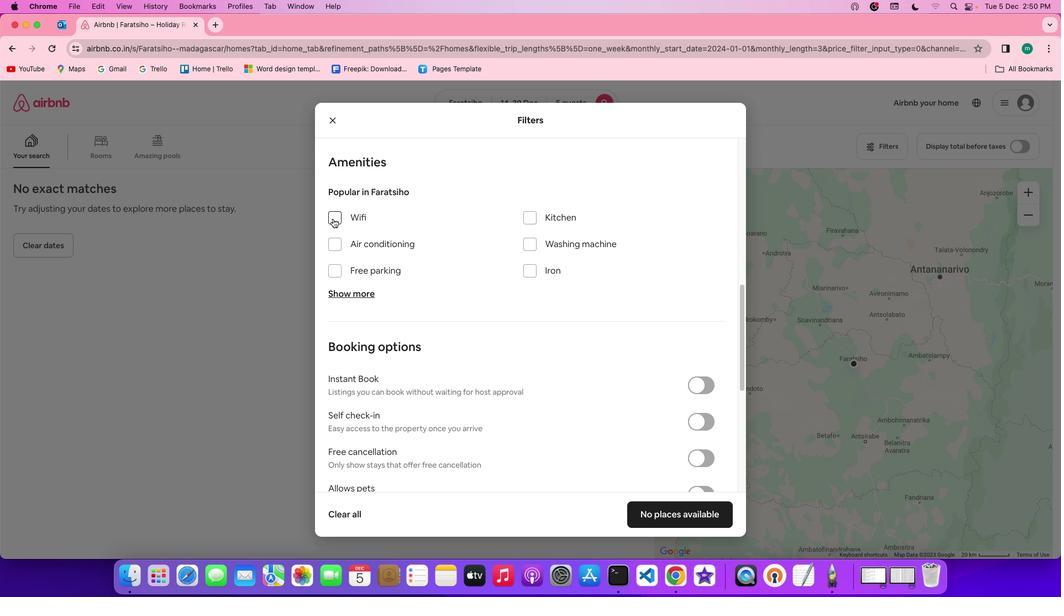 
Action: Mouse pressed left at (332, 219)
Screenshot: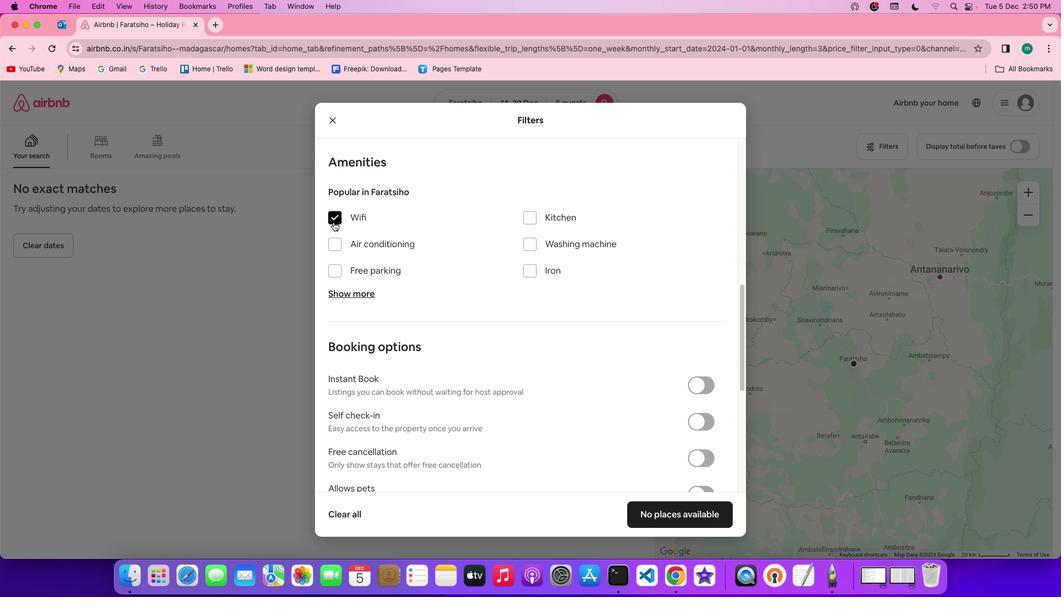 
Action: Mouse moved to (344, 294)
Screenshot: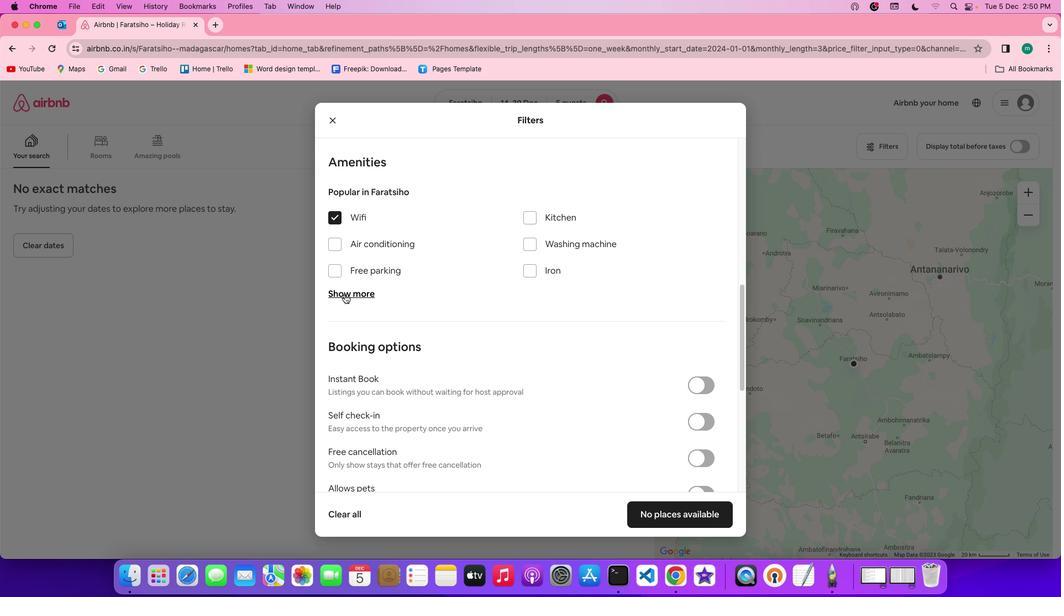 
Action: Mouse pressed left at (344, 294)
Screenshot: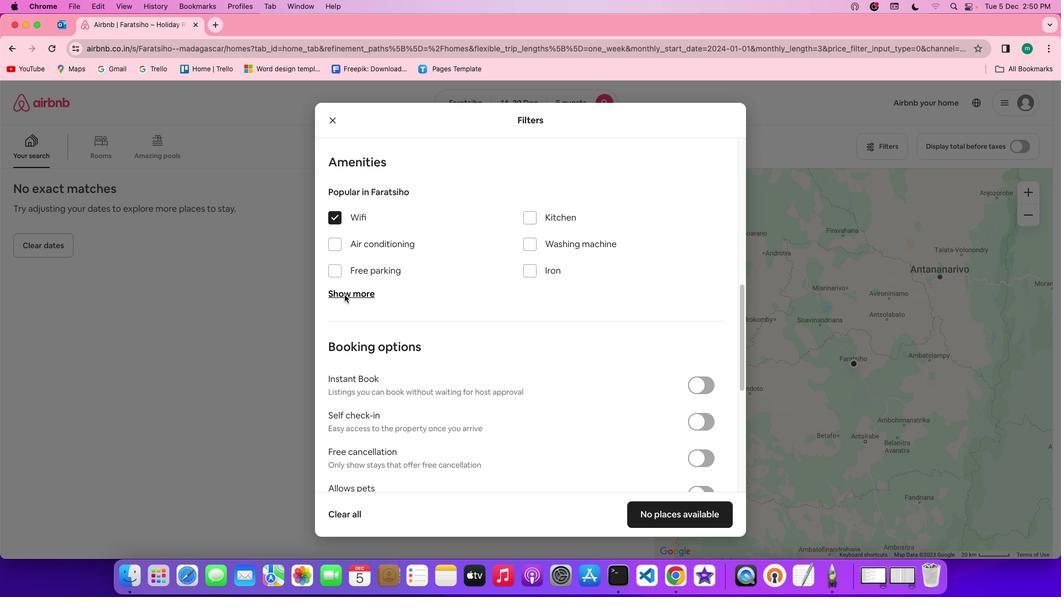 
Action: Mouse moved to (527, 358)
Screenshot: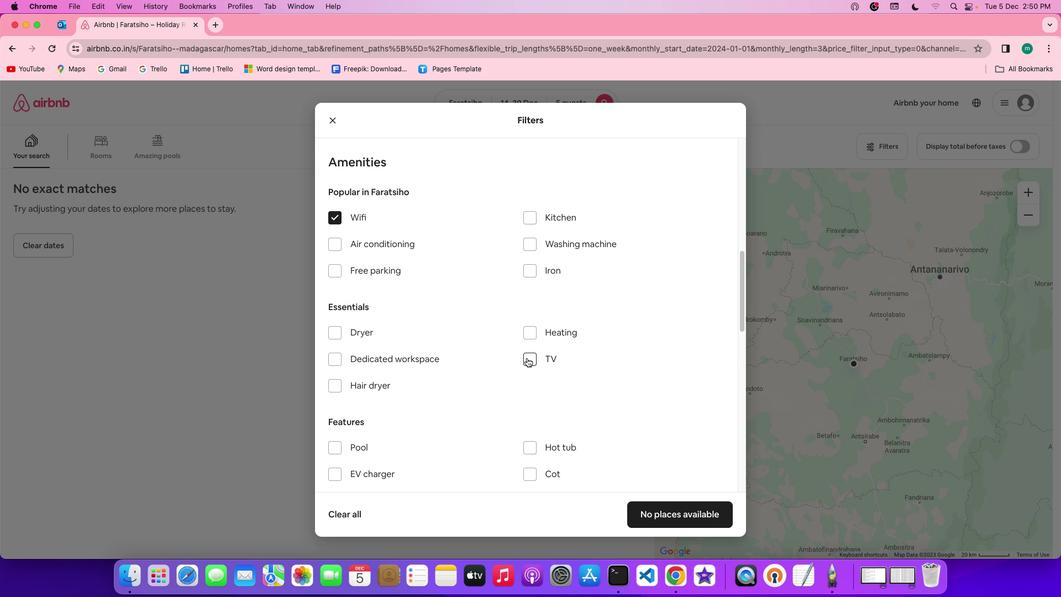 
Action: Mouse pressed left at (527, 358)
Screenshot: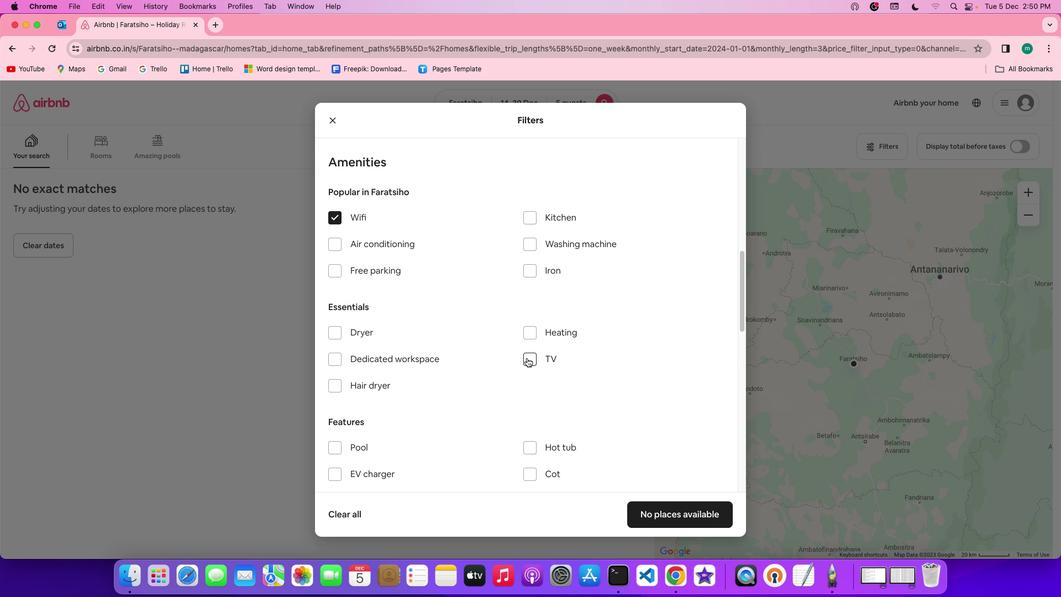 
Action: Mouse moved to (509, 353)
Screenshot: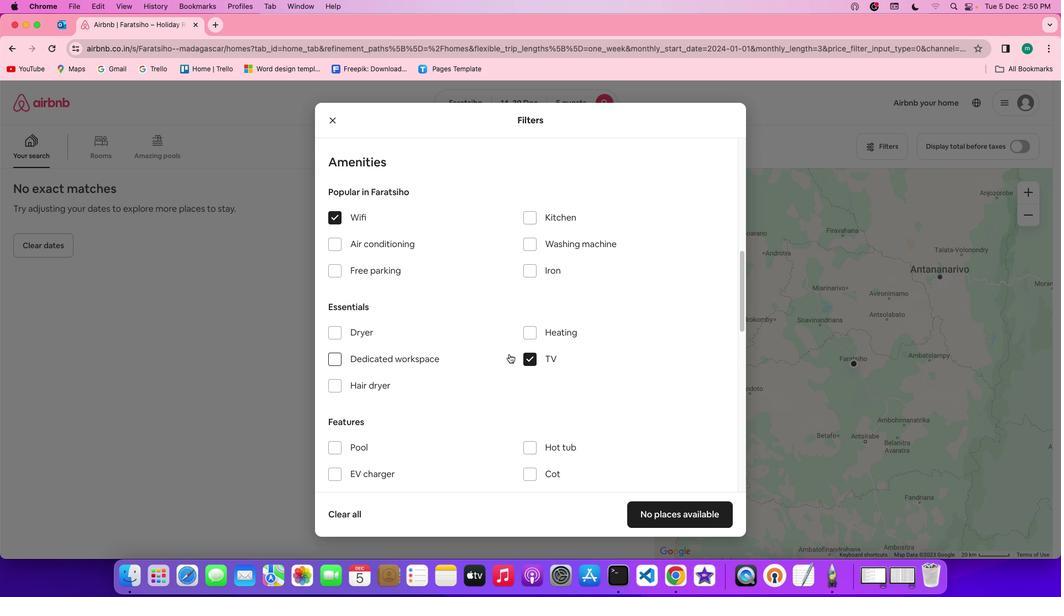 
Action: Mouse scrolled (509, 353) with delta (0, 0)
Screenshot: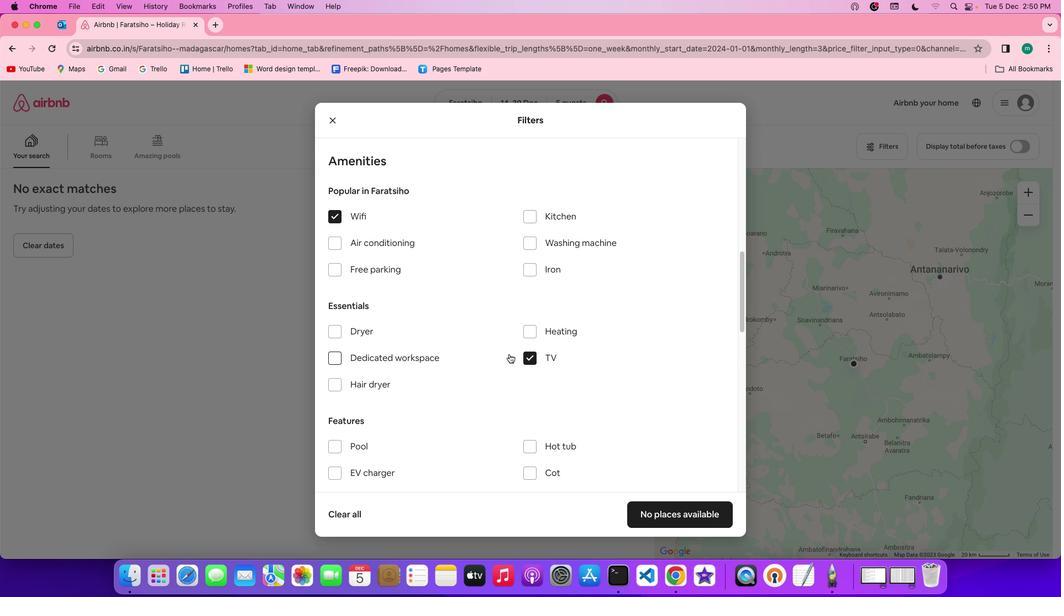 
Action: Mouse scrolled (509, 353) with delta (0, 0)
Screenshot: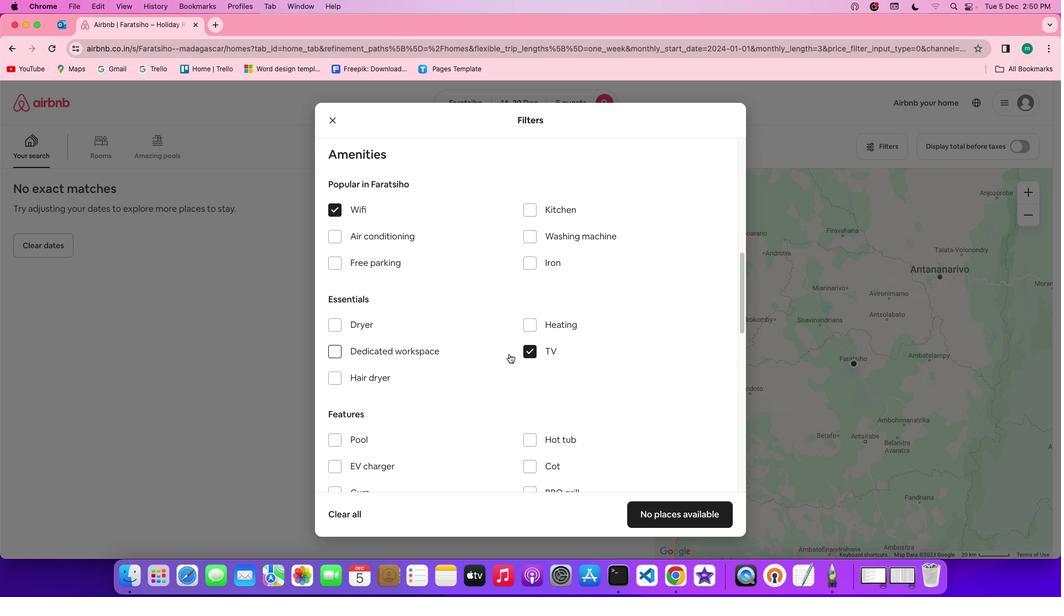 
Action: Mouse scrolled (509, 353) with delta (0, 0)
Screenshot: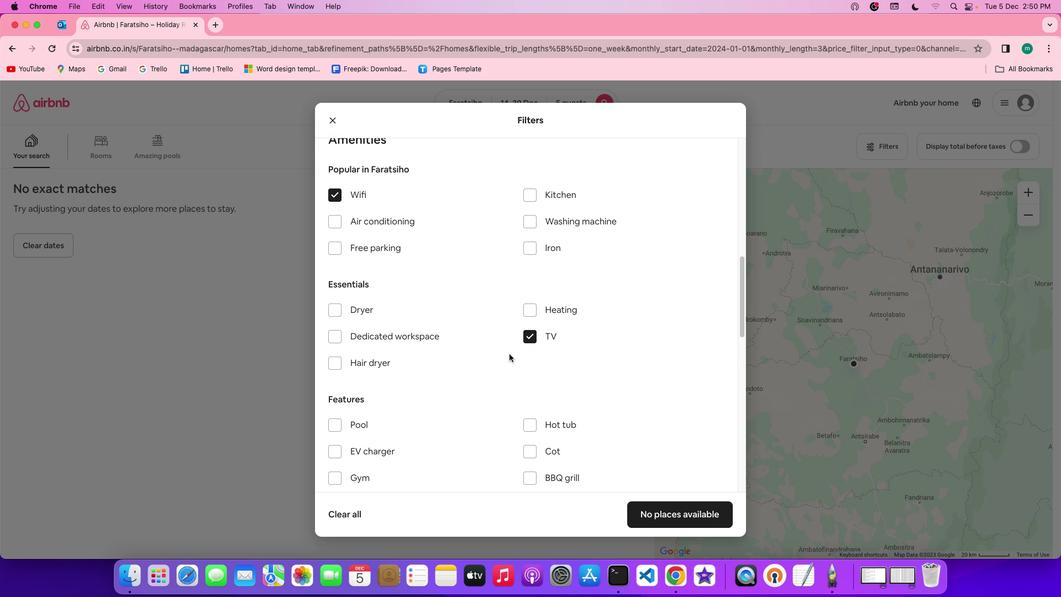 
Action: Mouse moved to (367, 238)
Screenshot: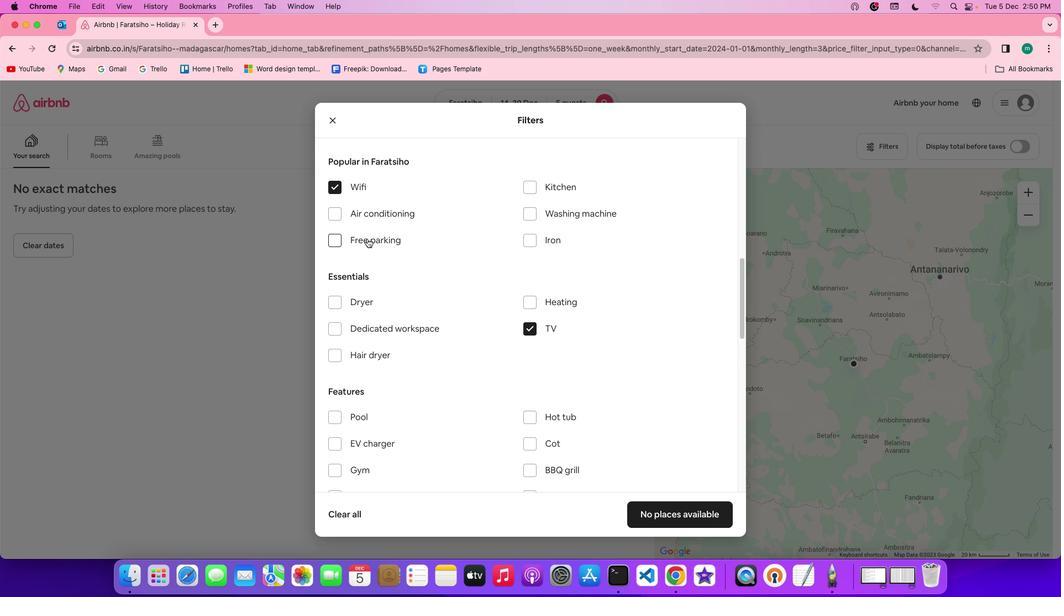
Action: Mouse pressed left at (367, 238)
Screenshot: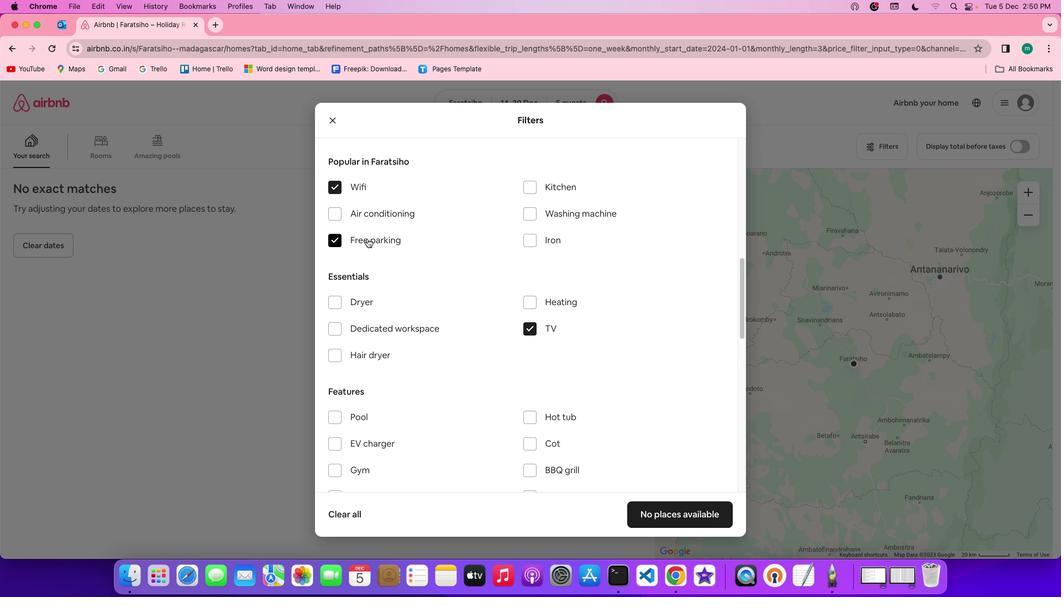 
Action: Mouse moved to (438, 348)
Screenshot: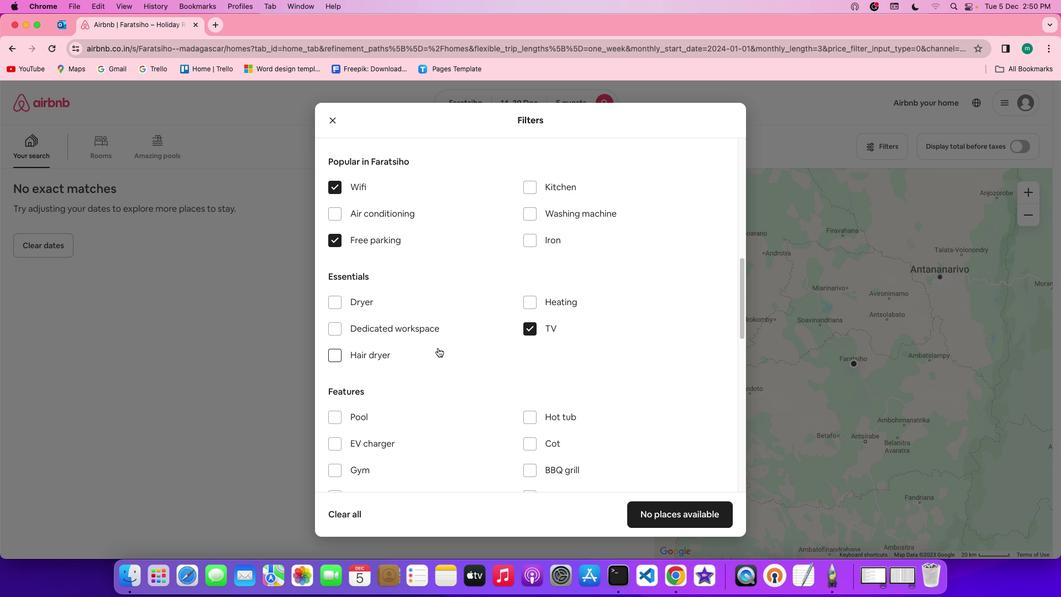 
Action: Mouse scrolled (438, 348) with delta (0, 0)
Screenshot: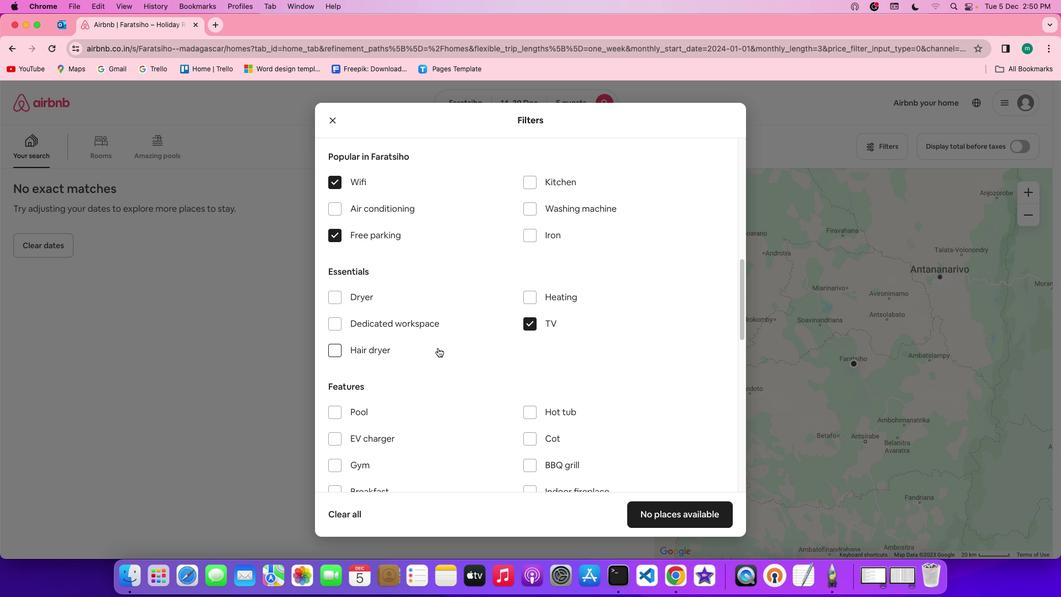 
Action: Mouse scrolled (438, 348) with delta (0, 0)
Screenshot: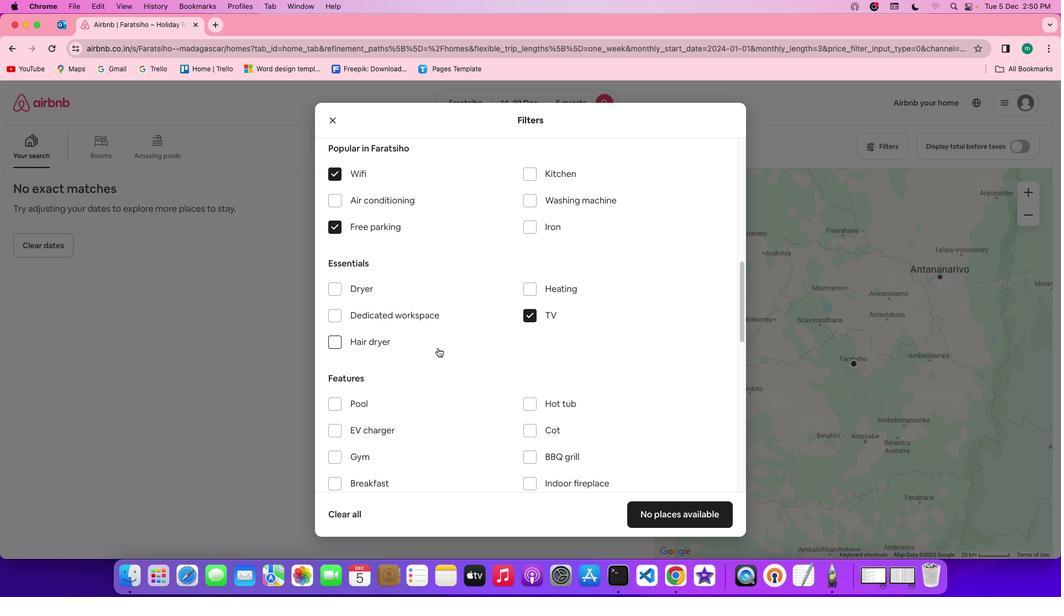 
Action: Mouse scrolled (438, 348) with delta (0, -1)
Screenshot: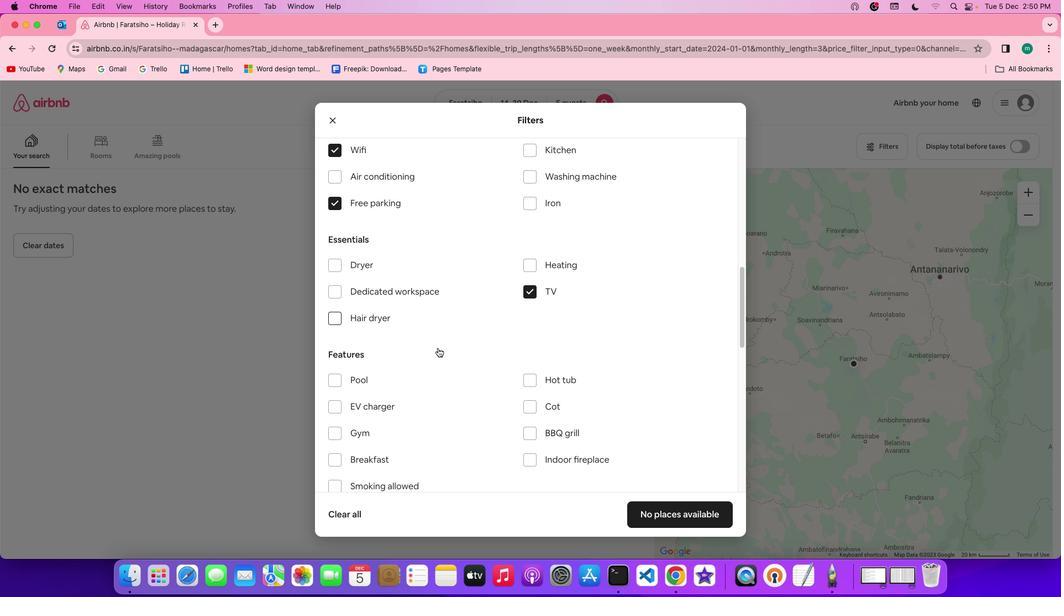 
Action: Mouse scrolled (438, 348) with delta (0, -1)
Screenshot: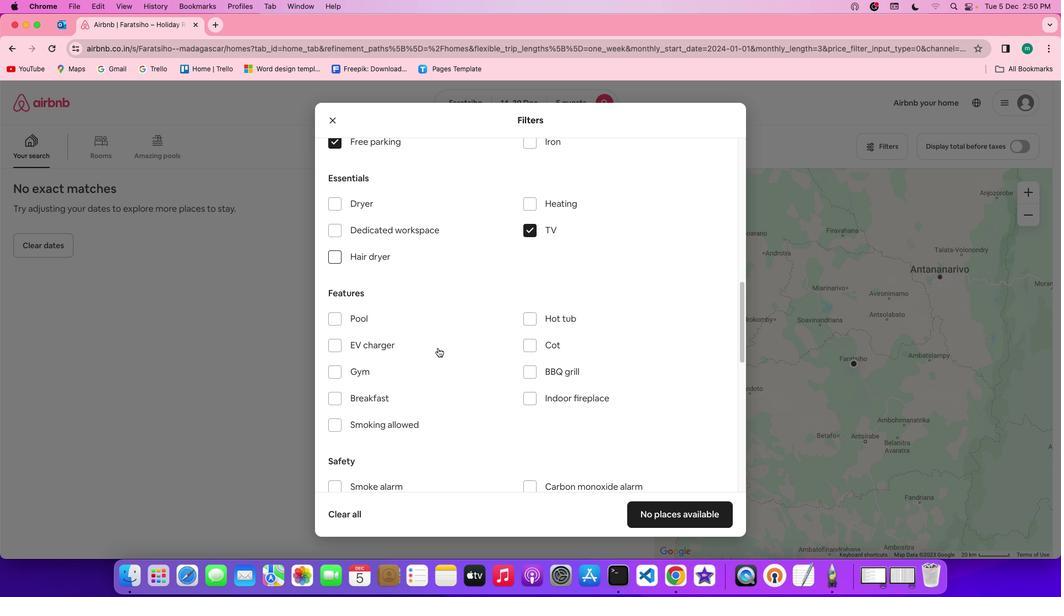 
Action: Mouse moved to (438, 347)
Screenshot: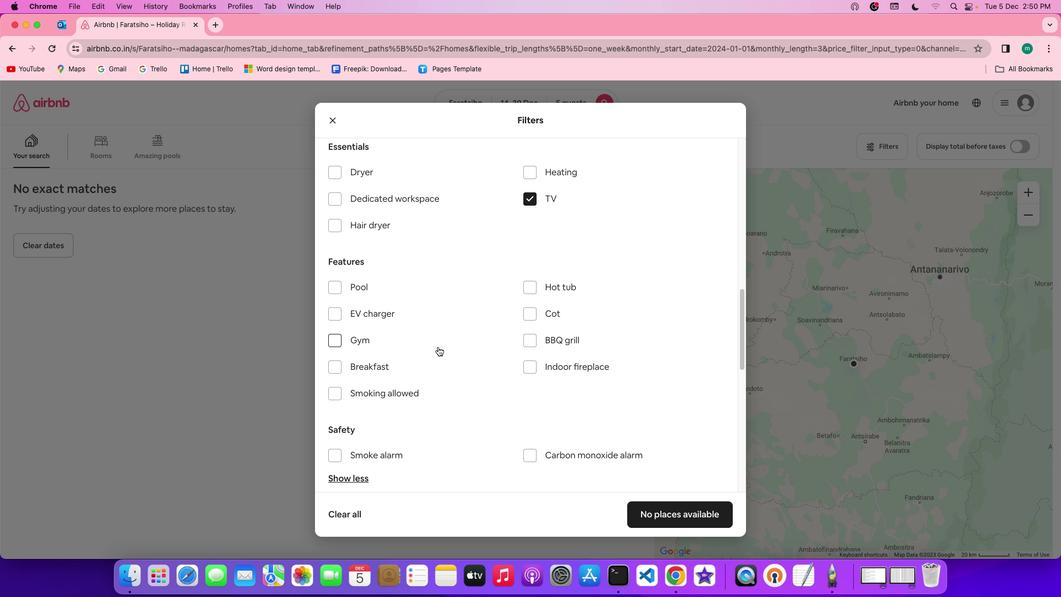 
Action: Mouse scrolled (438, 347) with delta (0, 0)
Screenshot: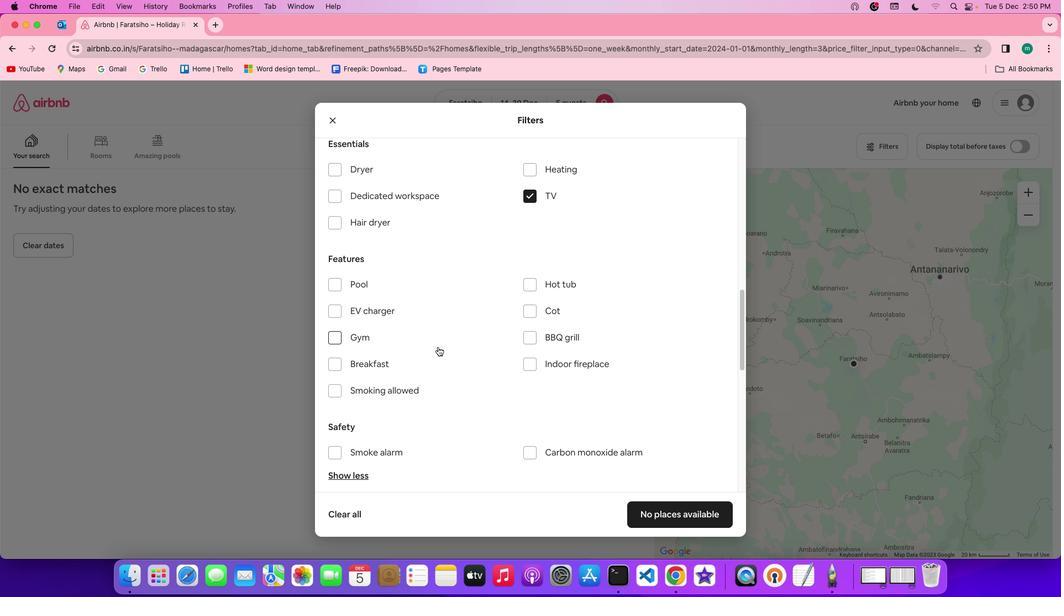 
Action: Mouse scrolled (438, 347) with delta (0, 0)
Screenshot: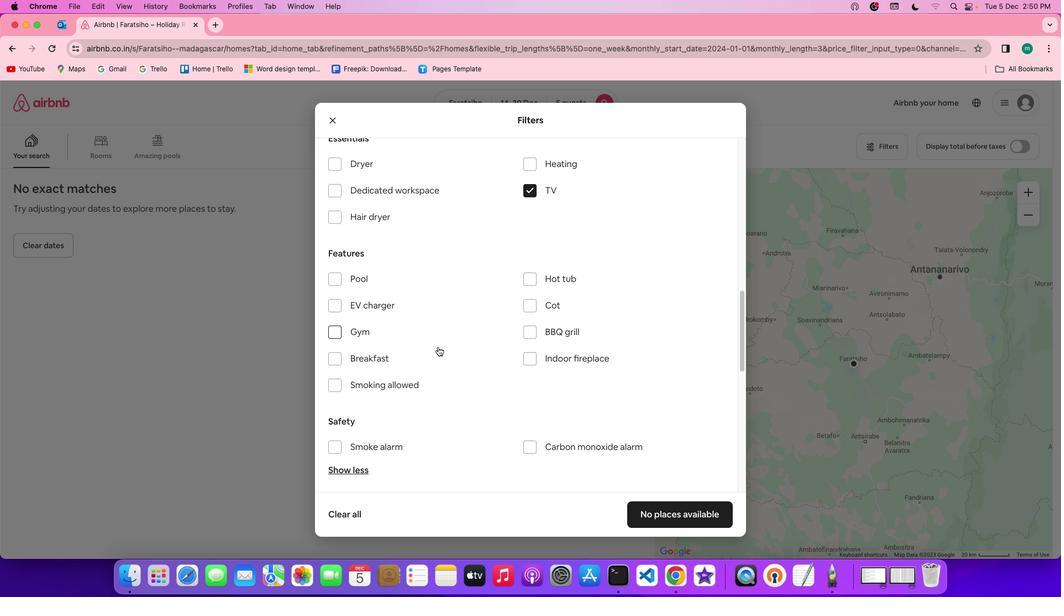 
Action: Mouse scrolled (438, 347) with delta (0, 0)
Screenshot: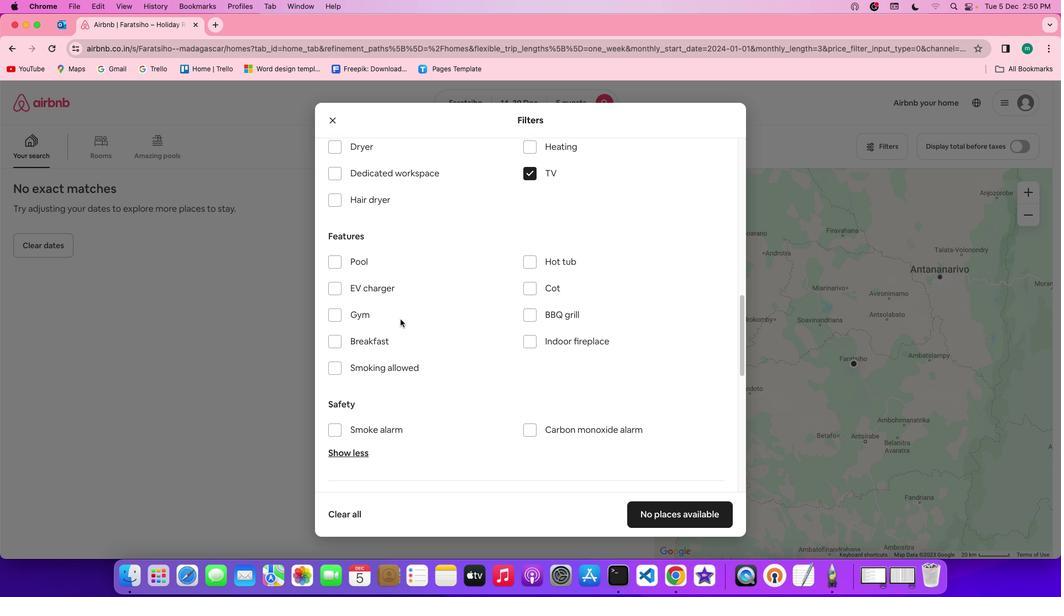 
Action: Mouse moved to (353, 303)
Screenshot: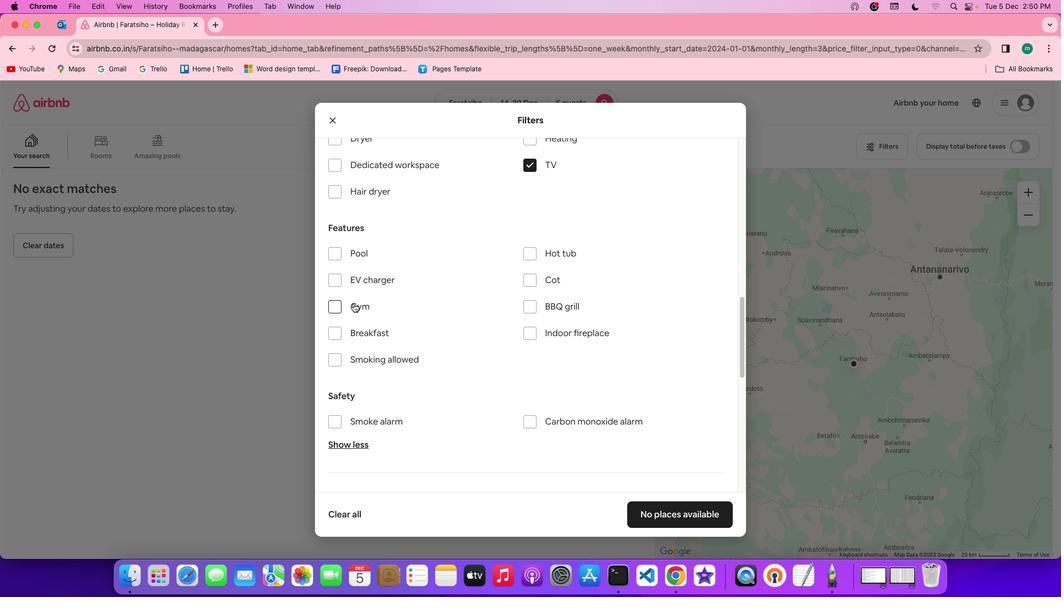 
Action: Mouse pressed left at (353, 303)
Screenshot: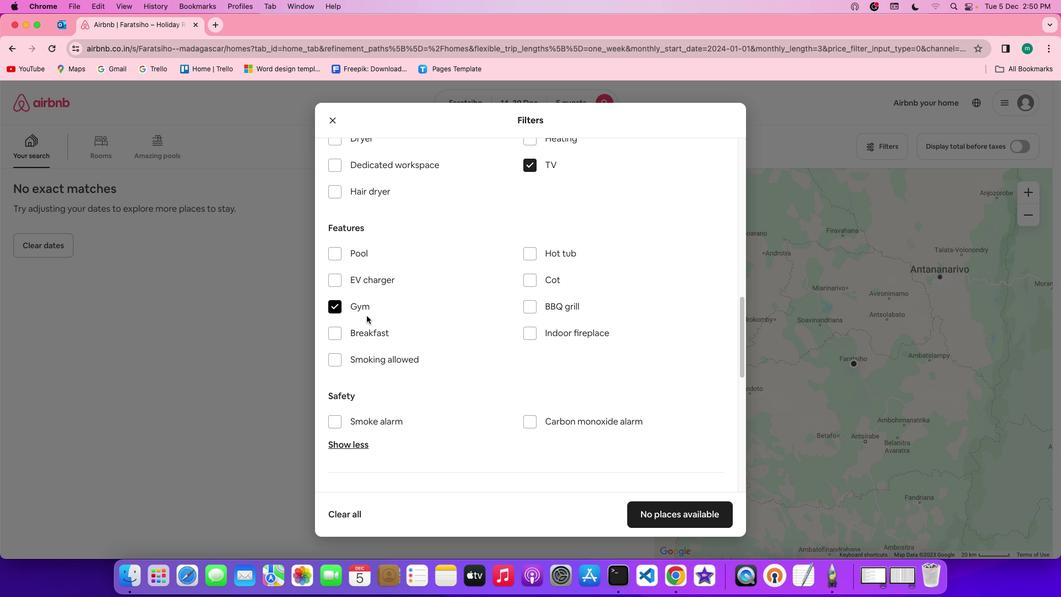 
Action: Mouse moved to (373, 327)
Screenshot: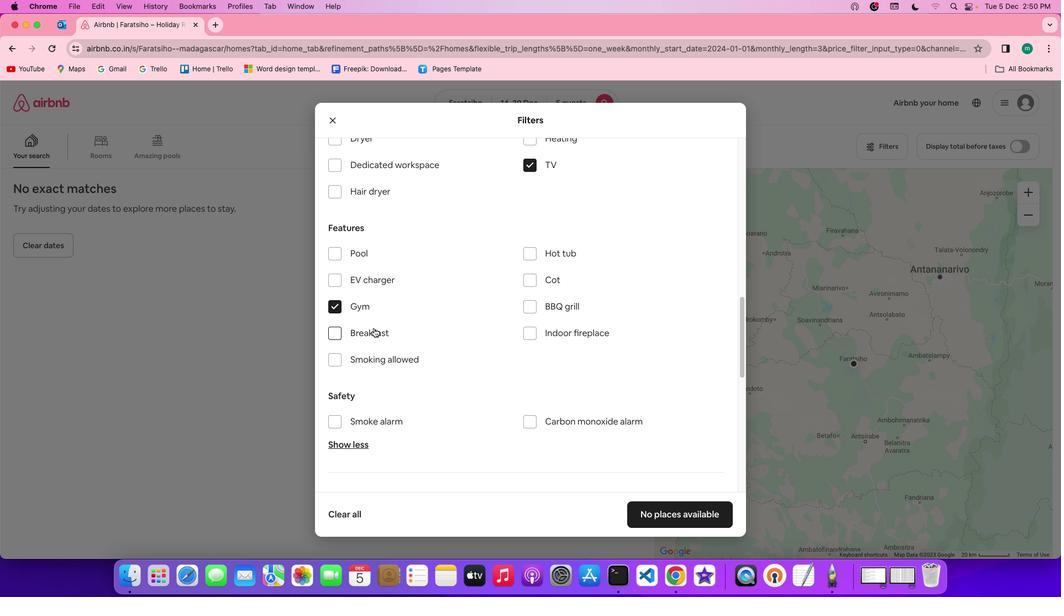 
Action: Mouse pressed left at (373, 327)
Screenshot: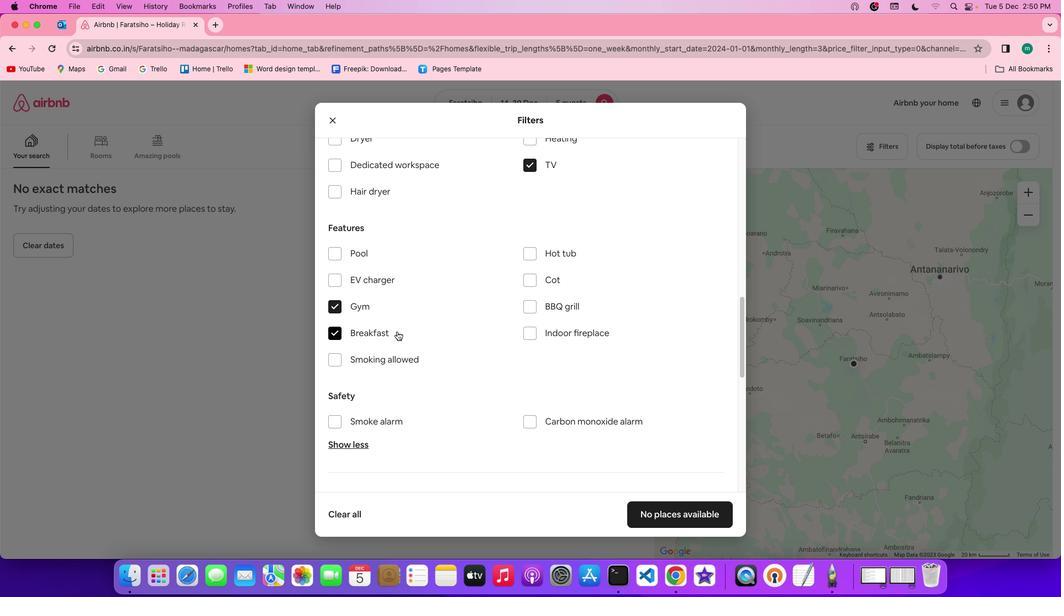 
Action: Mouse moved to (540, 398)
Screenshot: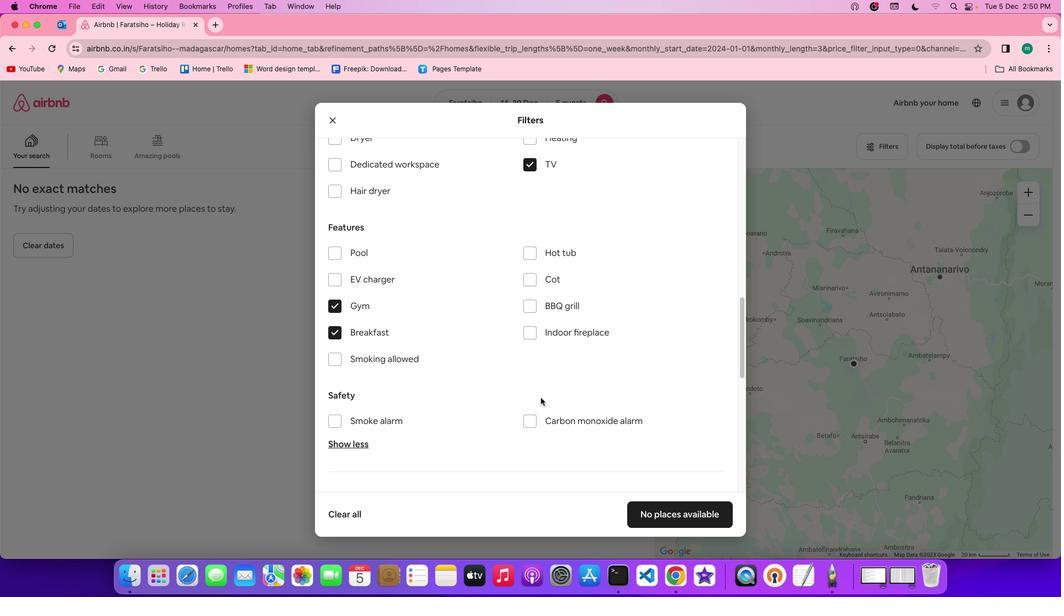 
Action: Mouse scrolled (540, 398) with delta (0, 0)
Screenshot: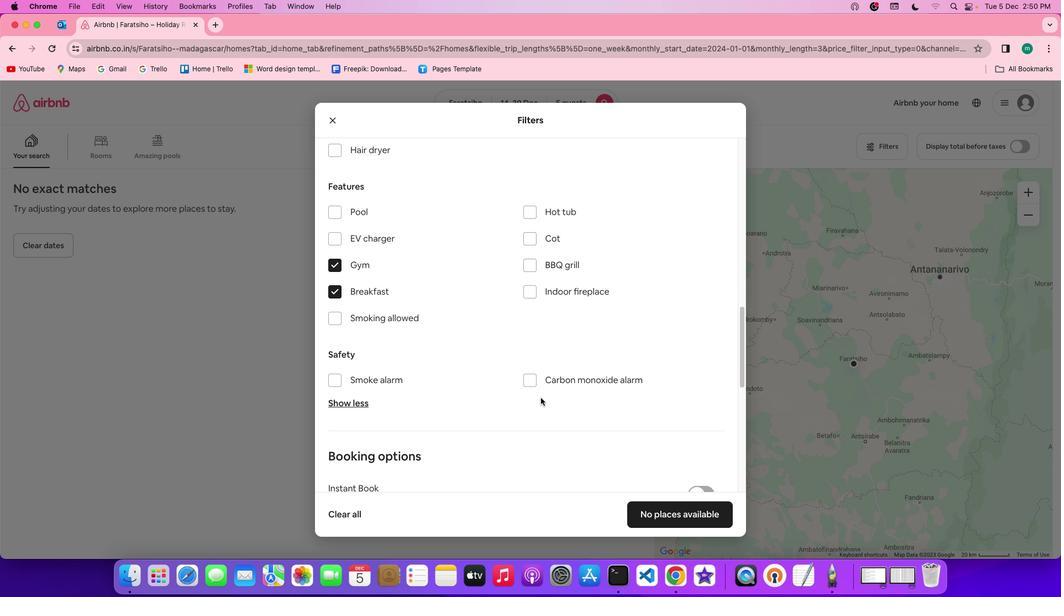 
Action: Mouse scrolled (540, 398) with delta (0, 0)
Screenshot: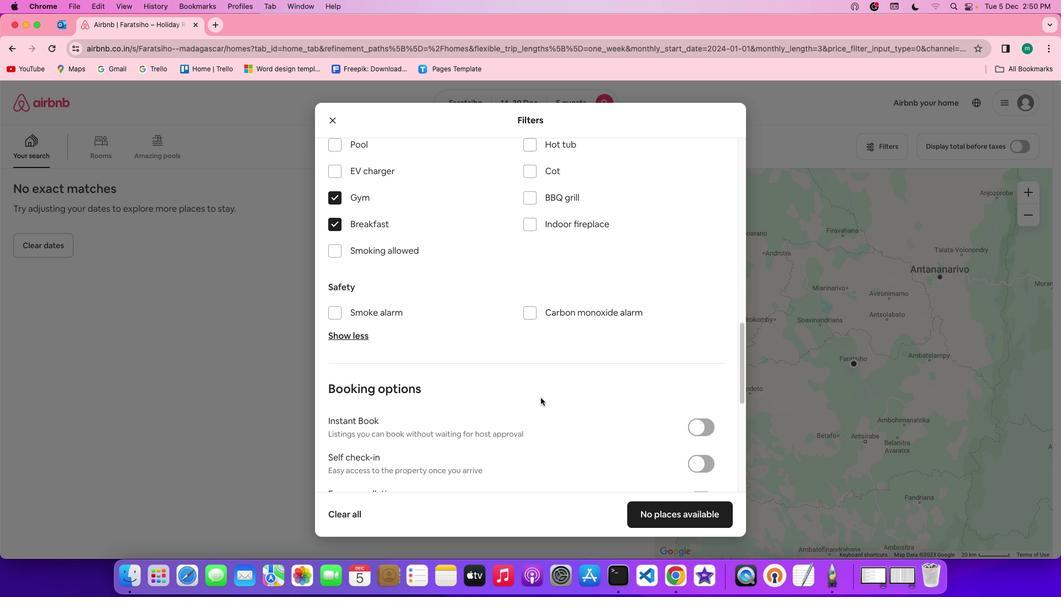 
Action: Mouse scrolled (540, 398) with delta (0, -1)
Screenshot: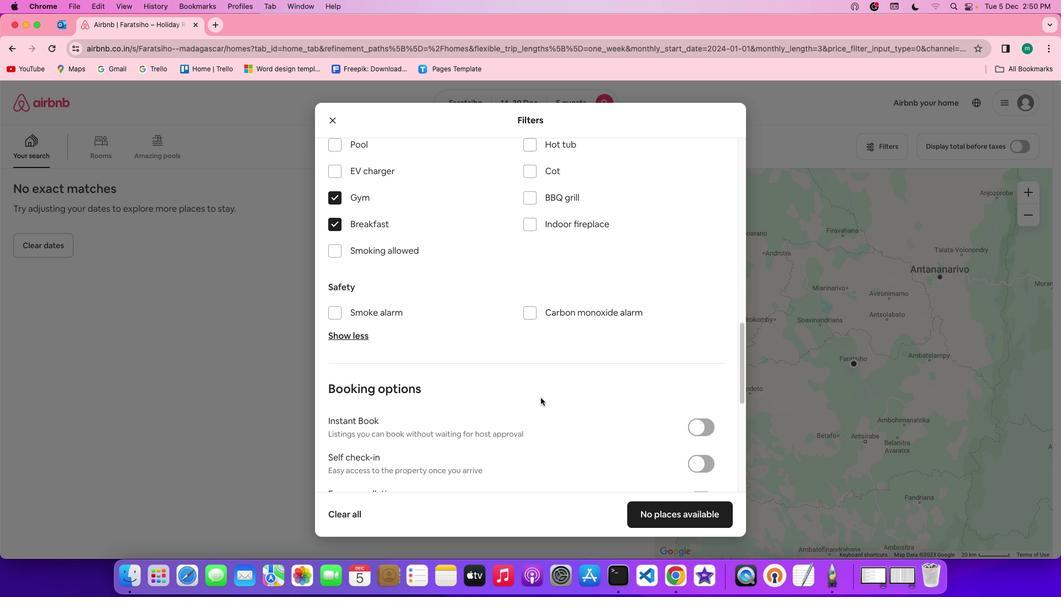 
Action: Mouse scrolled (540, 398) with delta (0, -2)
Screenshot: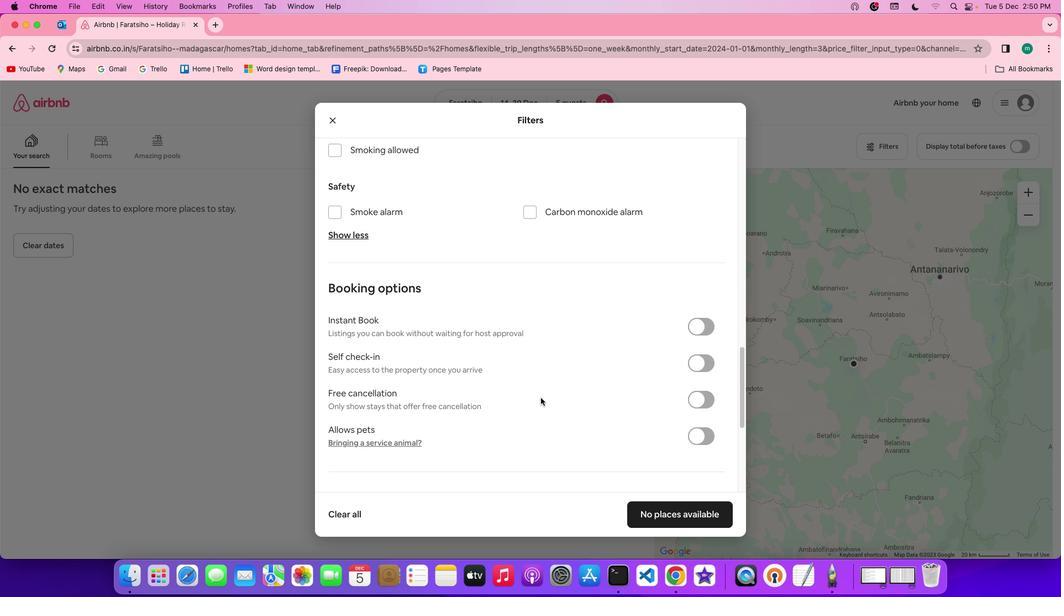
Action: Mouse moved to (551, 401)
Screenshot: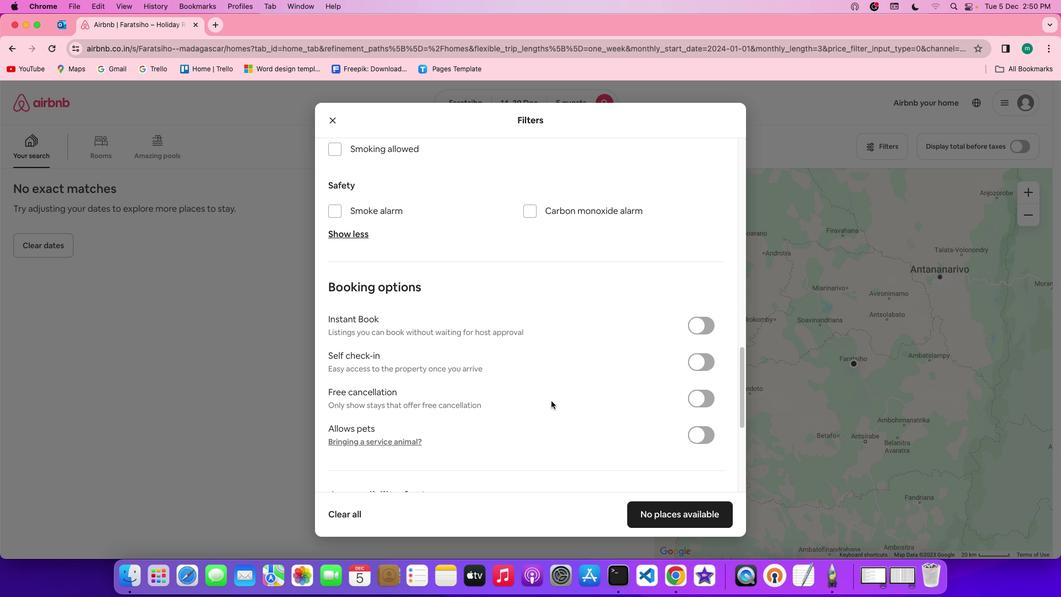 
Action: Mouse scrolled (551, 401) with delta (0, 0)
Screenshot: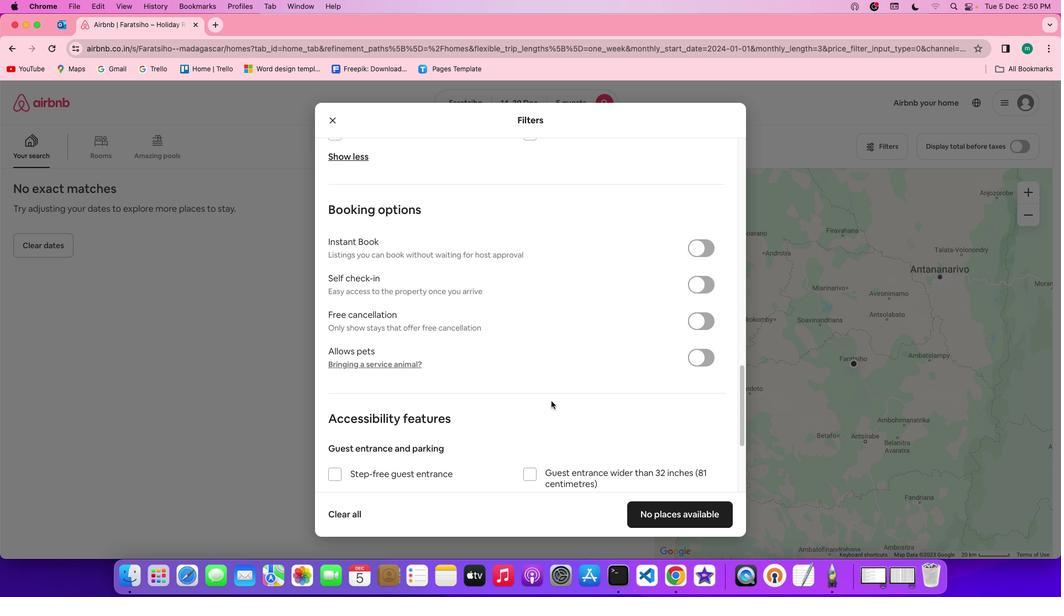 
Action: Mouse scrolled (551, 401) with delta (0, 0)
Screenshot: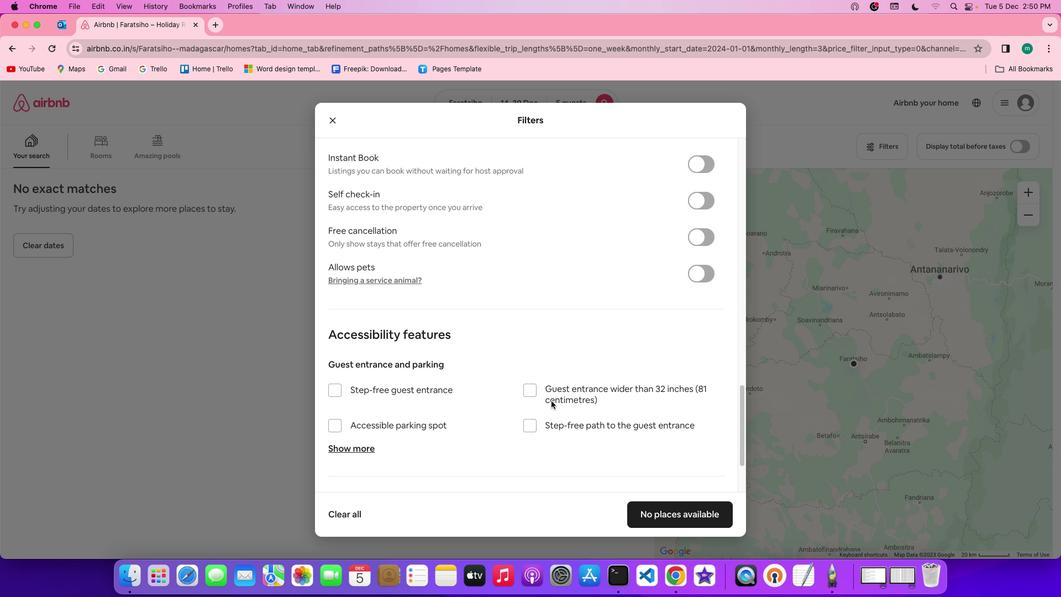 
Action: Mouse scrolled (551, 401) with delta (0, -1)
Screenshot: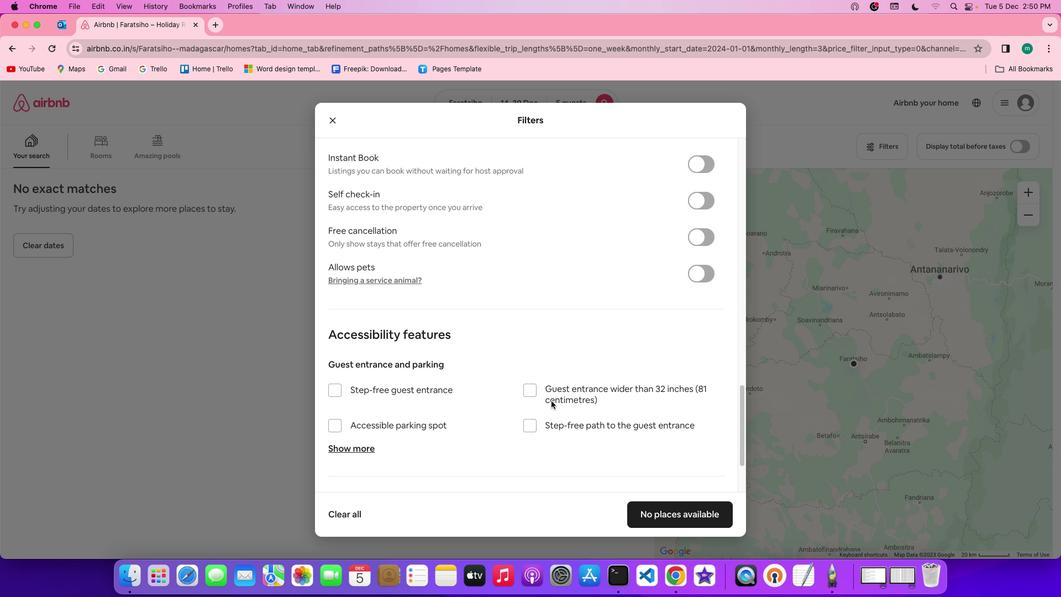 
Action: Mouse scrolled (551, 401) with delta (0, -2)
Screenshot: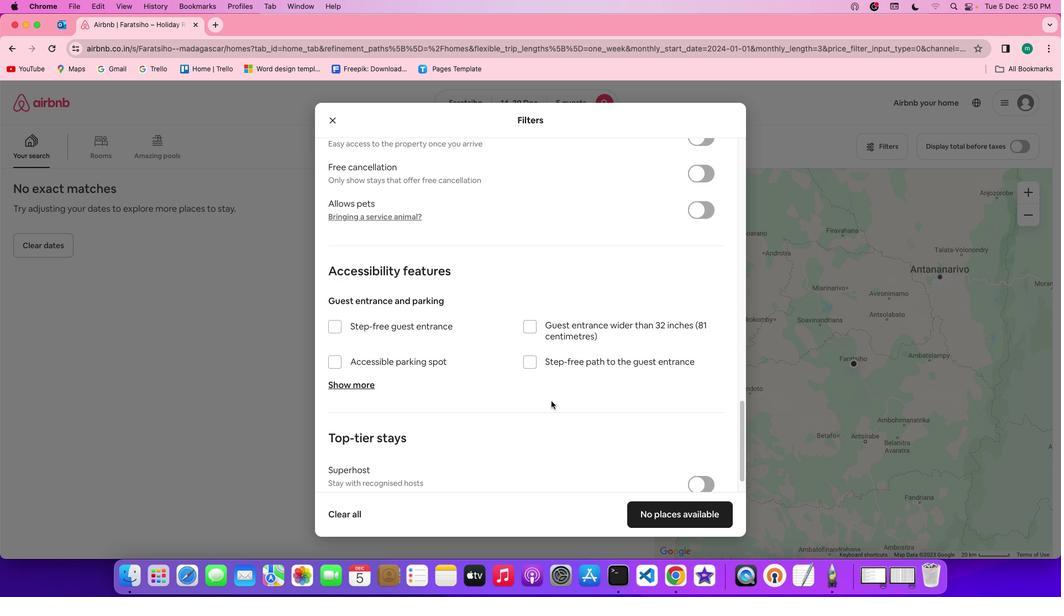
Action: Mouse scrolled (551, 401) with delta (0, -2)
Screenshot: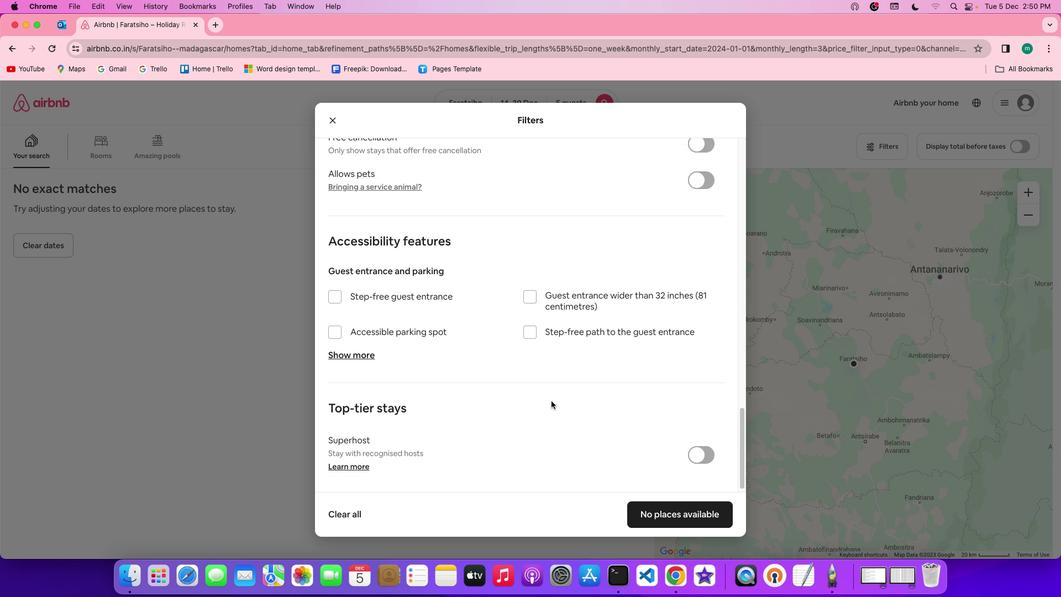 
Action: Mouse moved to (557, 403)
Screenshot: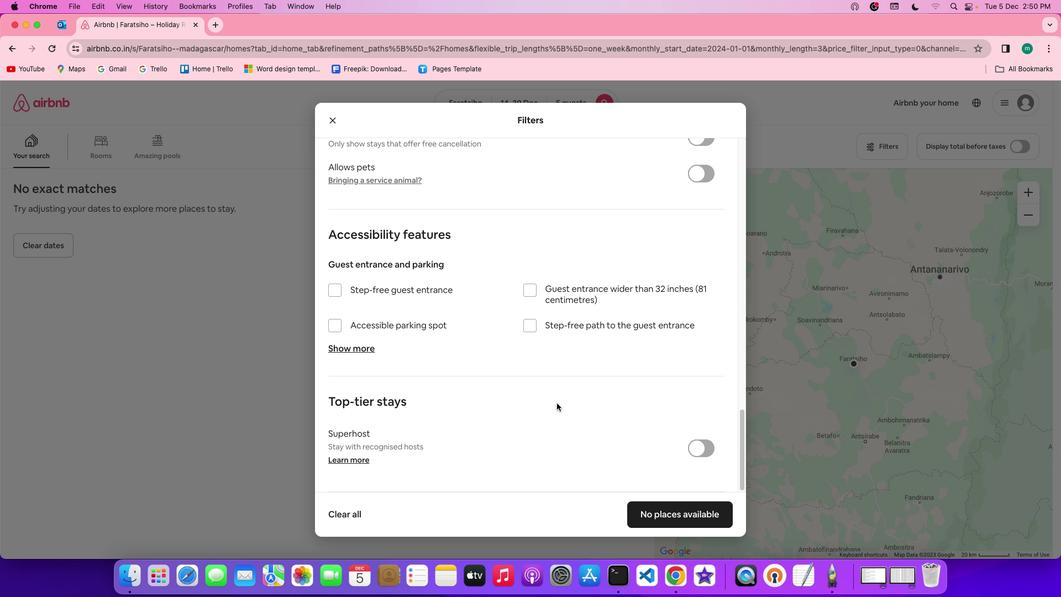 
Action: Mouse scrolled (557, 403) with delta (0, 0)
Screenshot: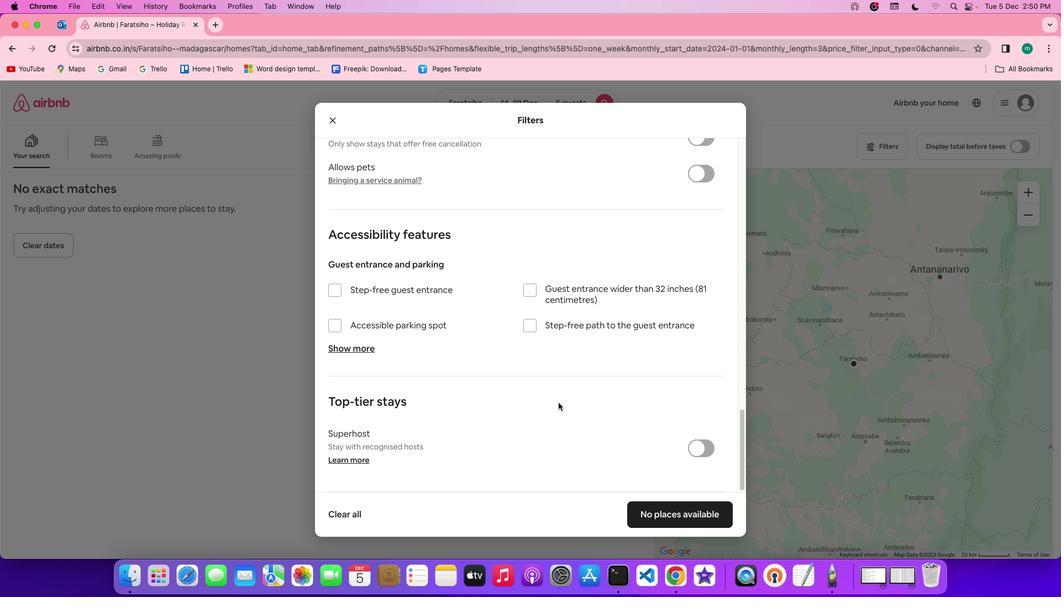 
Action: Mouse scrolled (557, 403) with delta (0, 0)
Screenshot: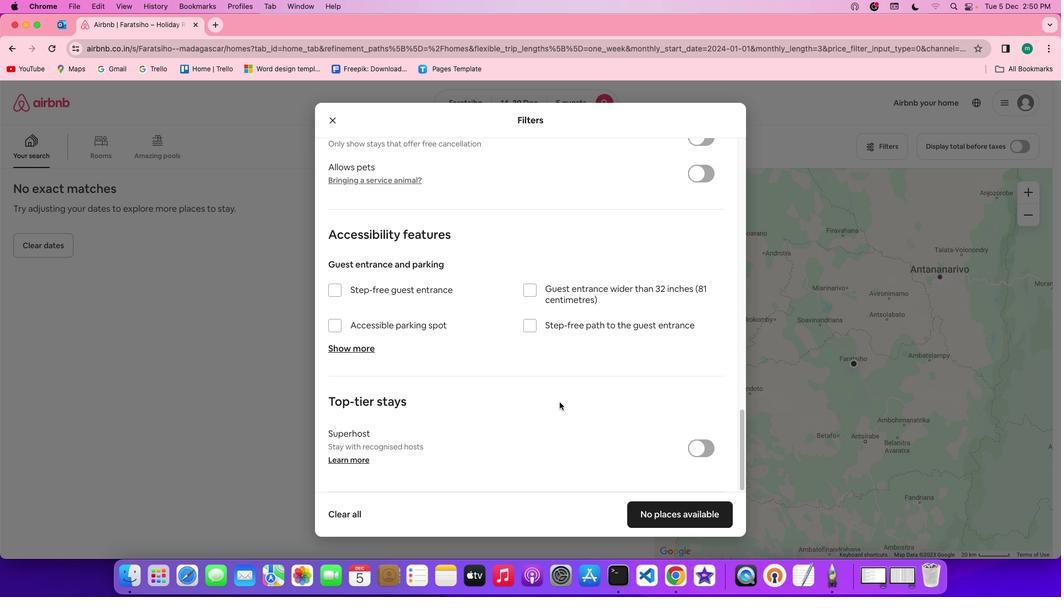 
Action: Mouse scrolled (557, 403) with delta (0, -1)
Screenshot: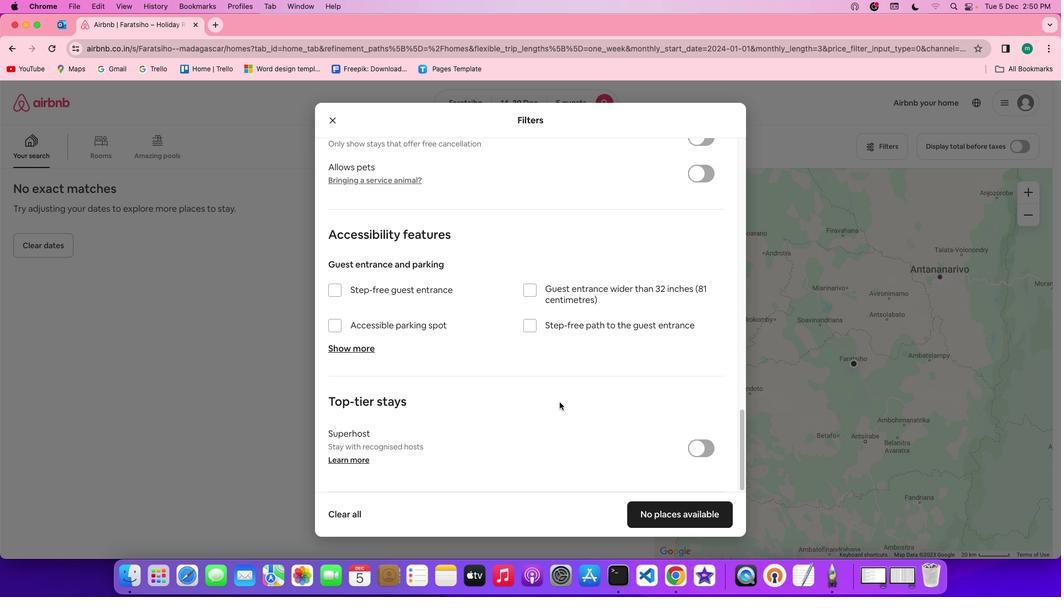 
Action: Mouse scrolled (557, 403) with delta (0, -2)
Screenshot: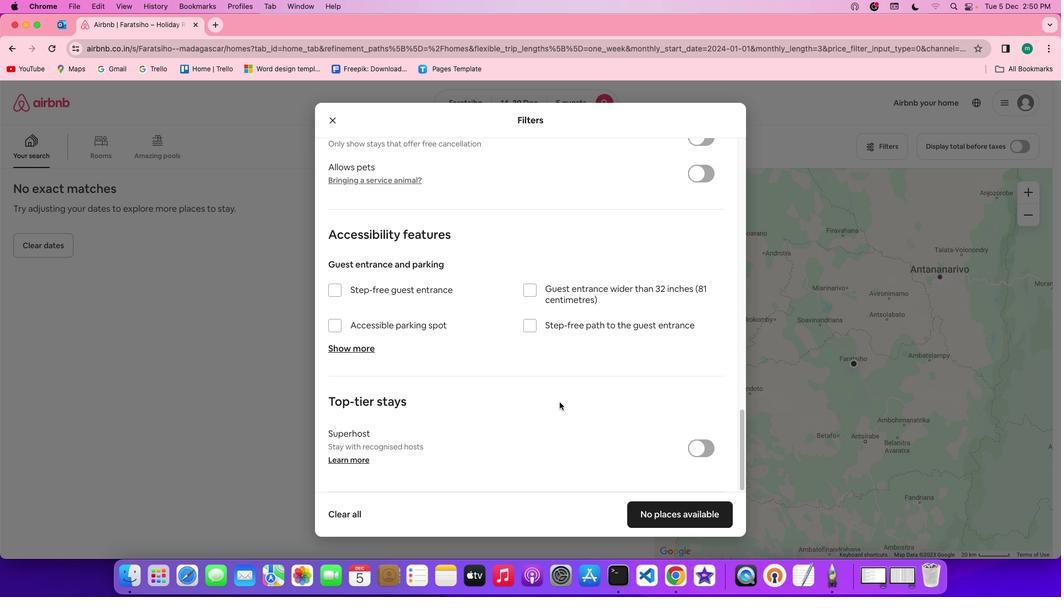 
Action: Mouse scrolled (557, 403) with delta (0, -3)
Screenshot: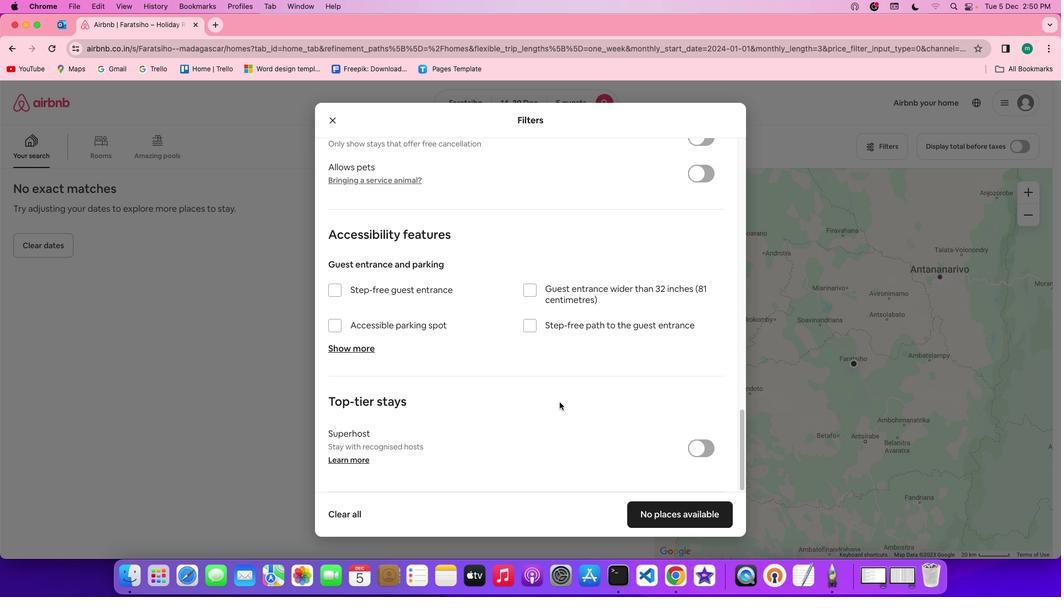 
Action: Mouse moved to (703, 509)
Screenshot: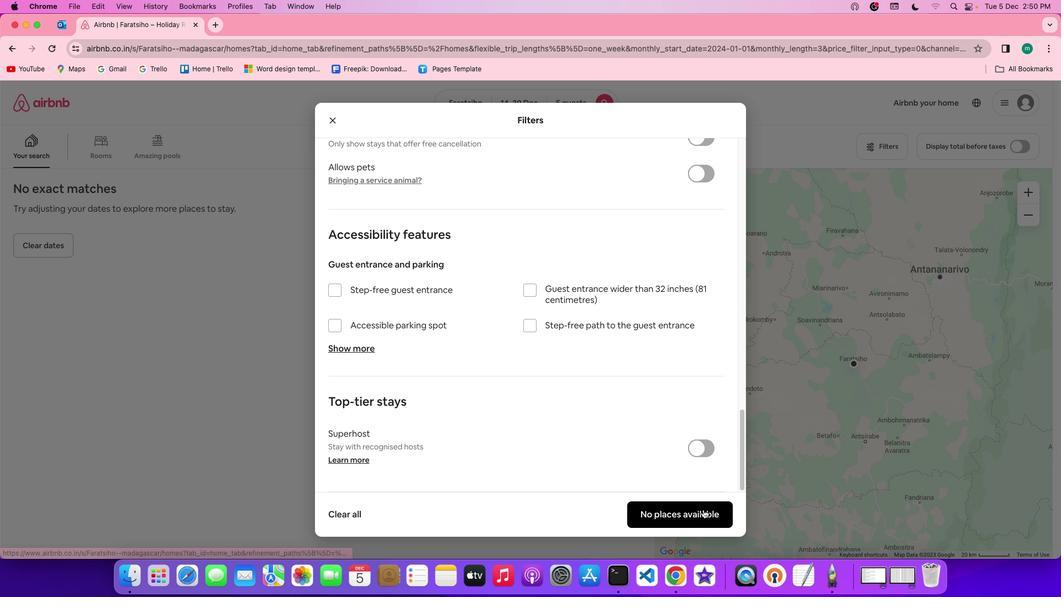 
Action: Mouse pressed left at (703, 509)
Screenshot: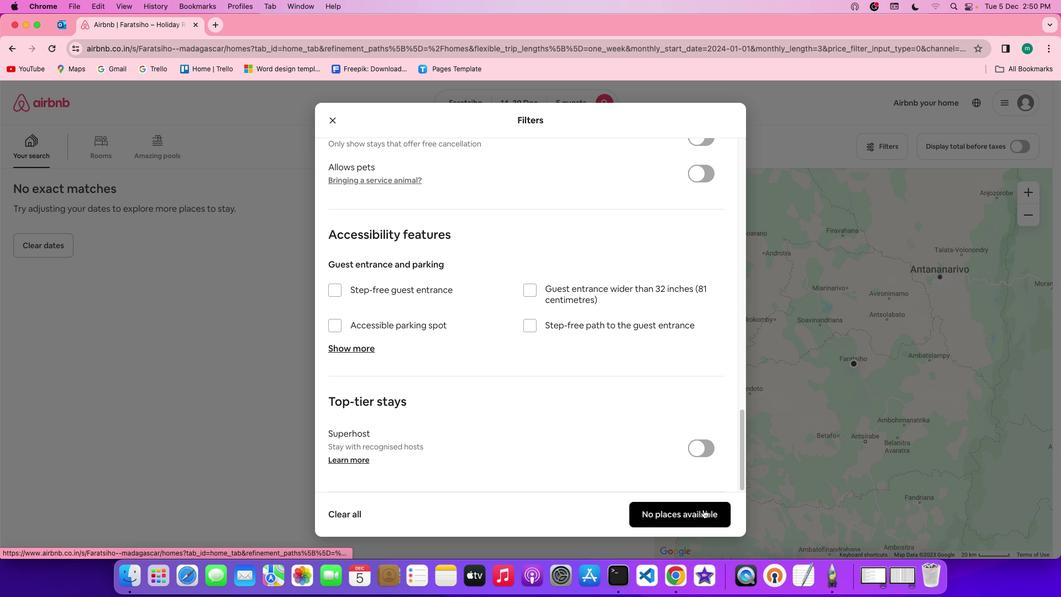
Action: Mouse moved to (358, 284)
Screenshot: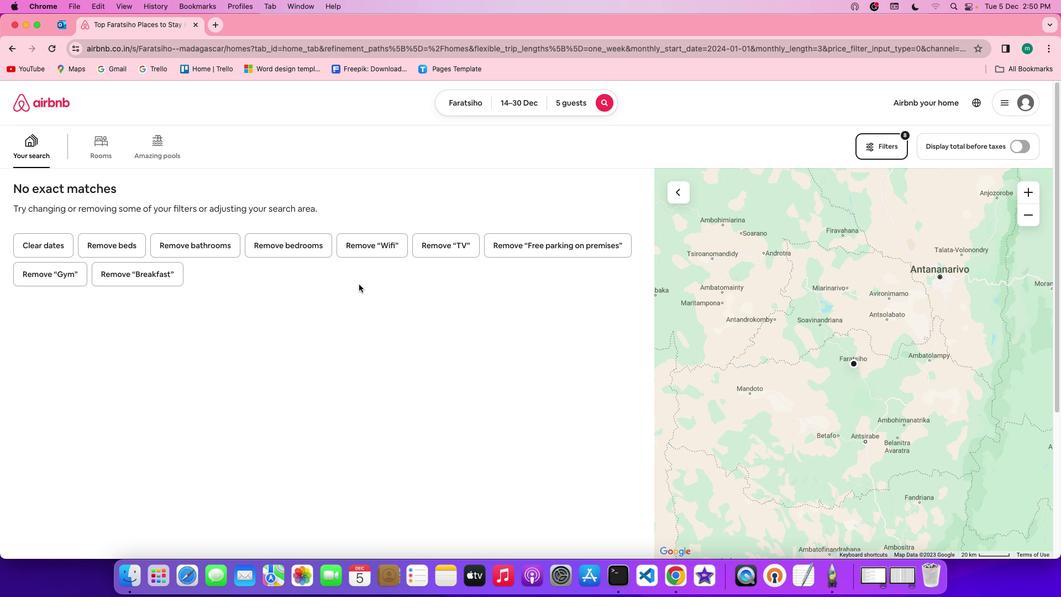 
